 Task: Fade In/Out.
Action: Mouse moved to (81, 17)
Screenshot: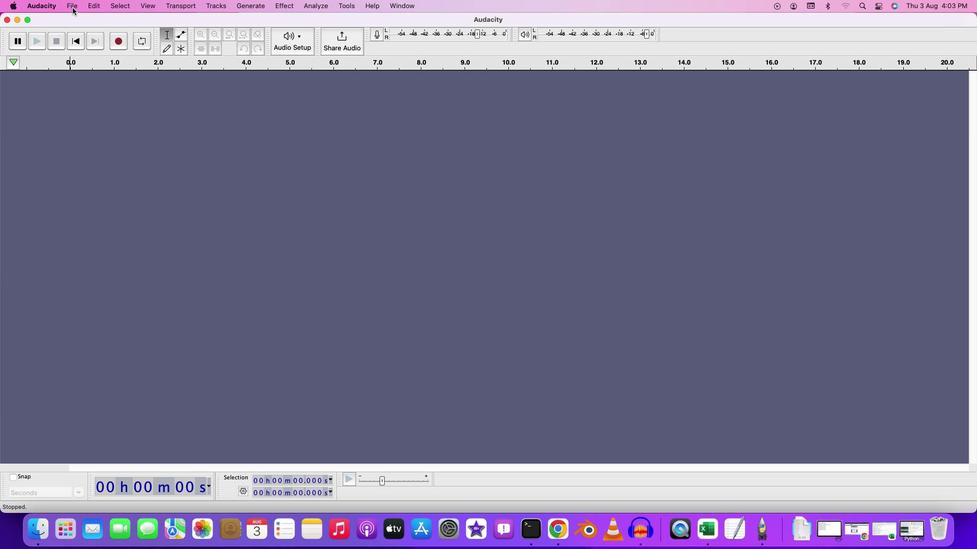 
Action: Mouse pressed left at (81, 17)
Screenshot: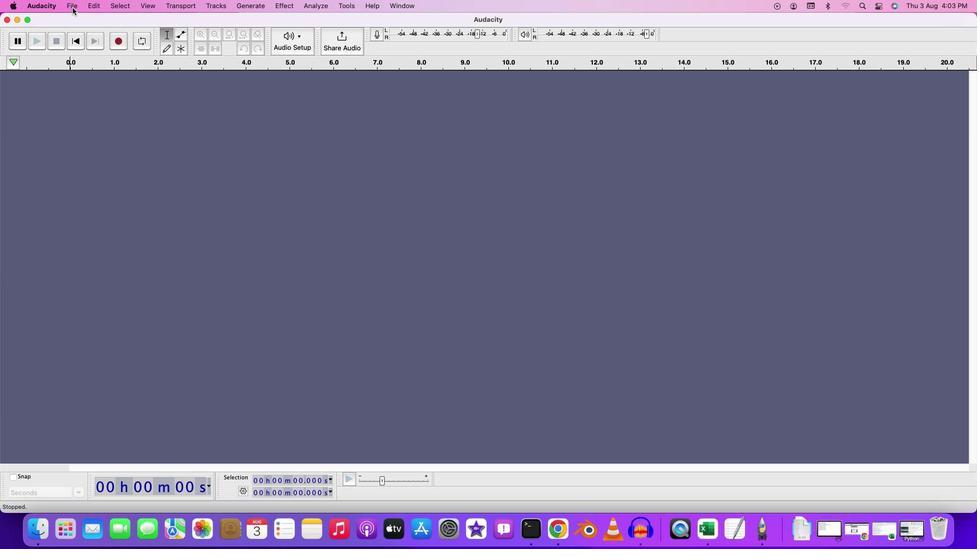 
Action: Mouse moved to (83, 39)
Screenshot: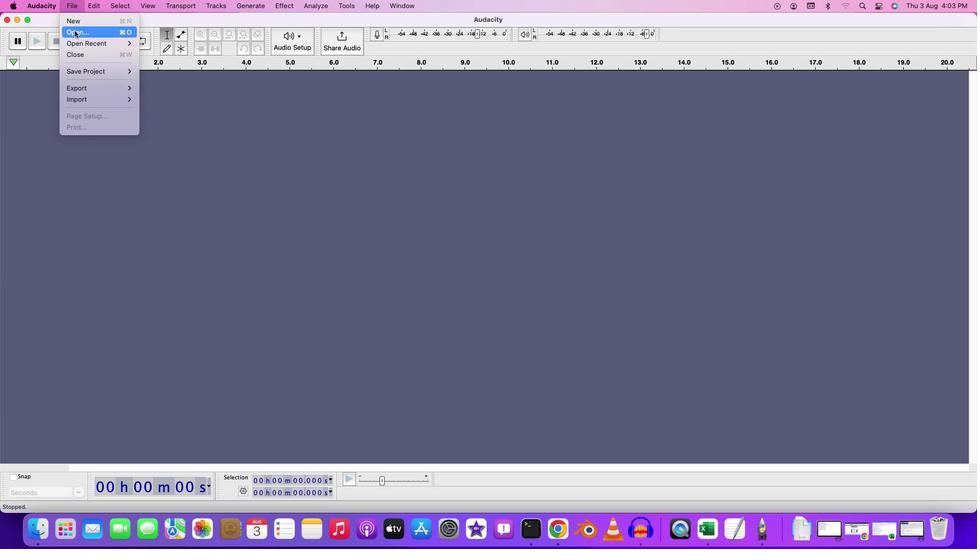 
Action: Mouse pressed left at (83, 39)
Screenshot: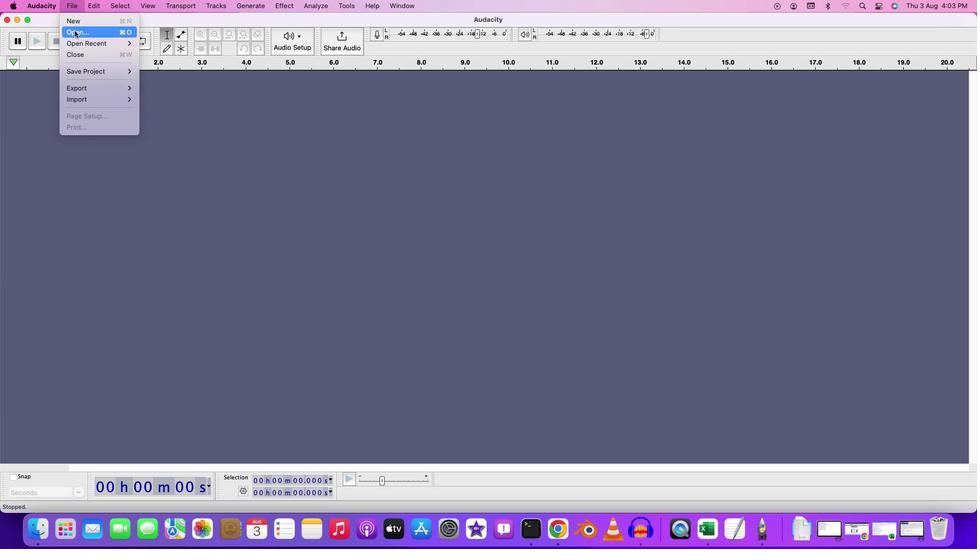 
Action: Mouse moved to (429, 164)
Screenshot: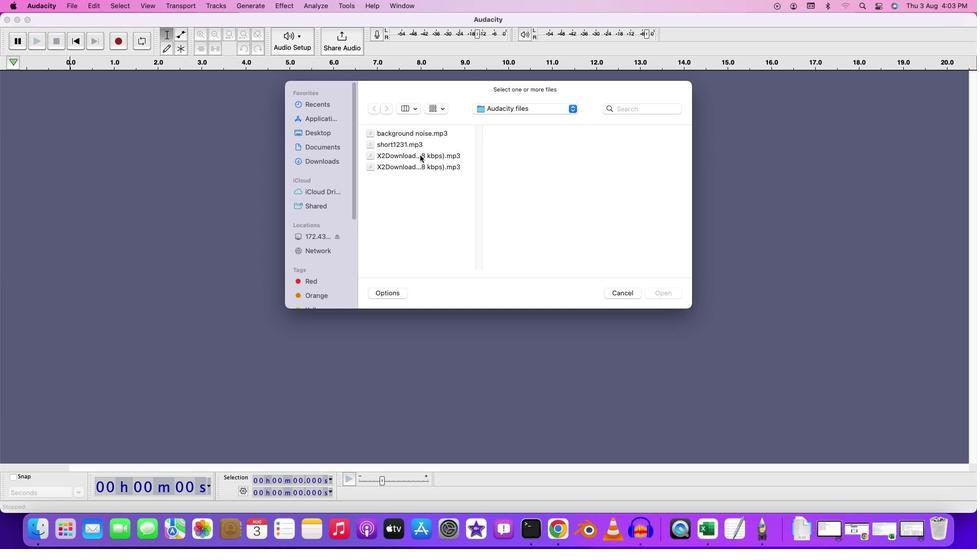 
Action: Mouse pressed left at (429, 164)
Screenshot: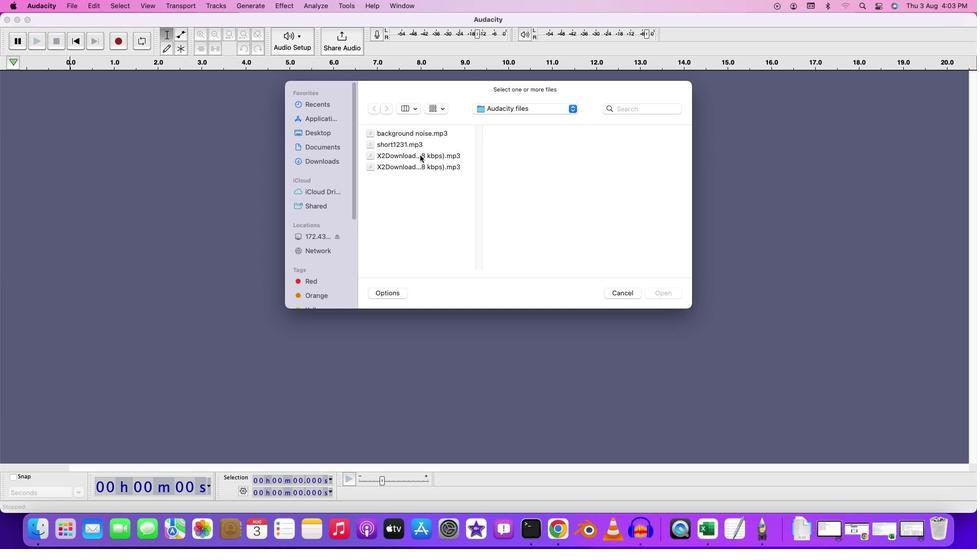 
Action: Mouse pressed left at (429, 164)
Screenshot: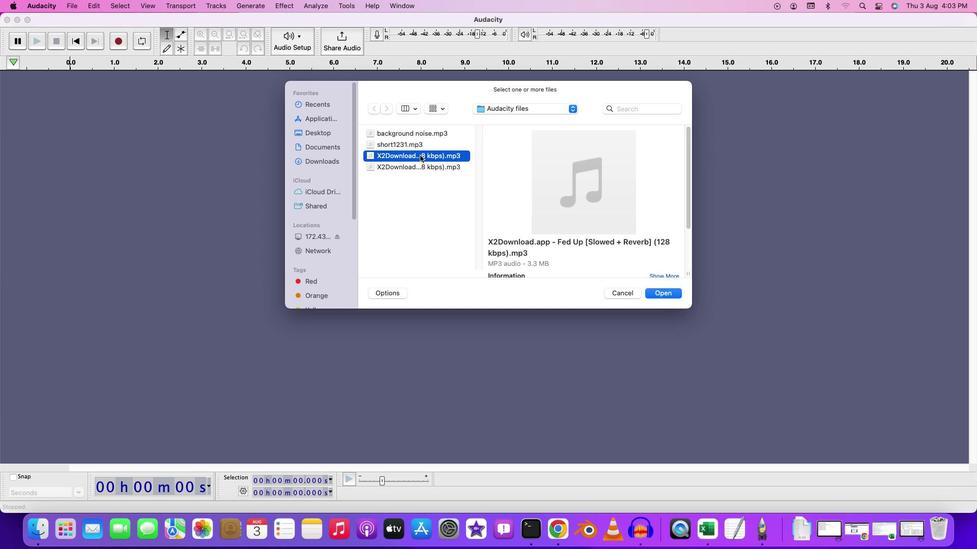 
Action: Mouse pressed left at (429, 164)
Screenshot: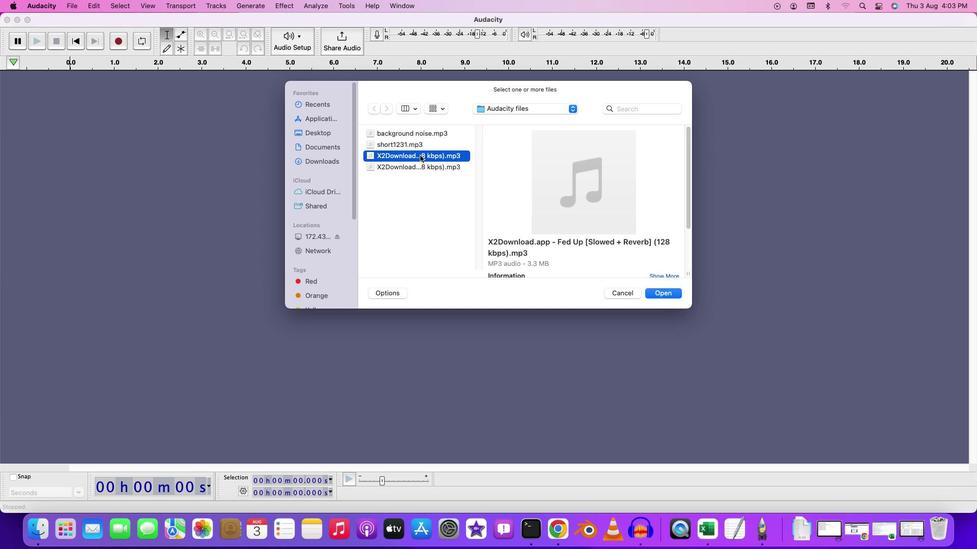 
Action: Mouse moved to (181, 169)
Screenshot: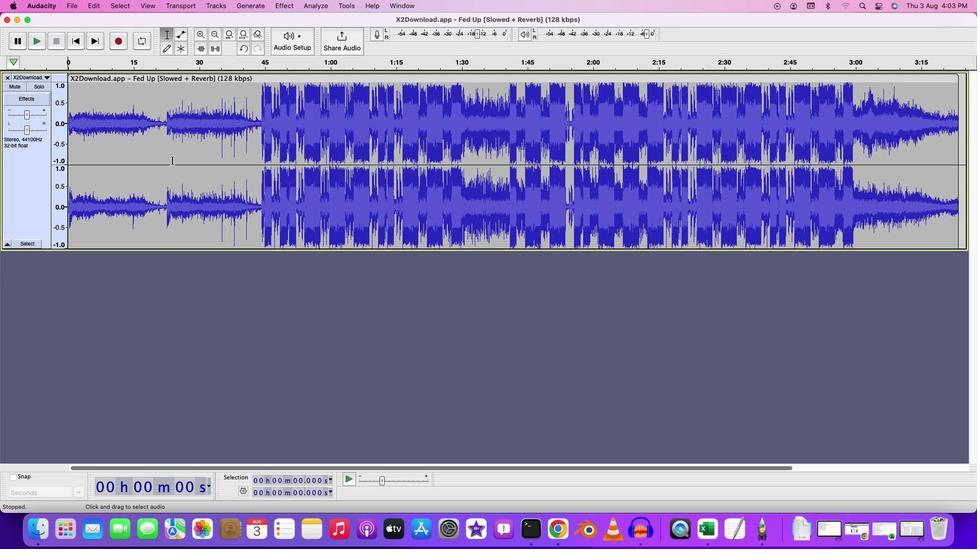 
Action: Mouse pressed left at (181, 169)
Screenshot: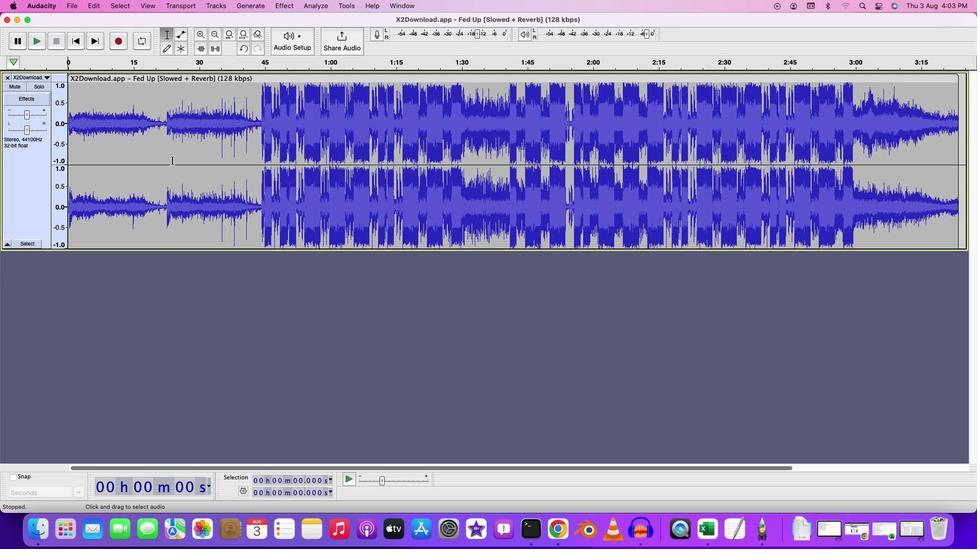 
Action: Key pressed Key.spaceKey.space
Screenshot: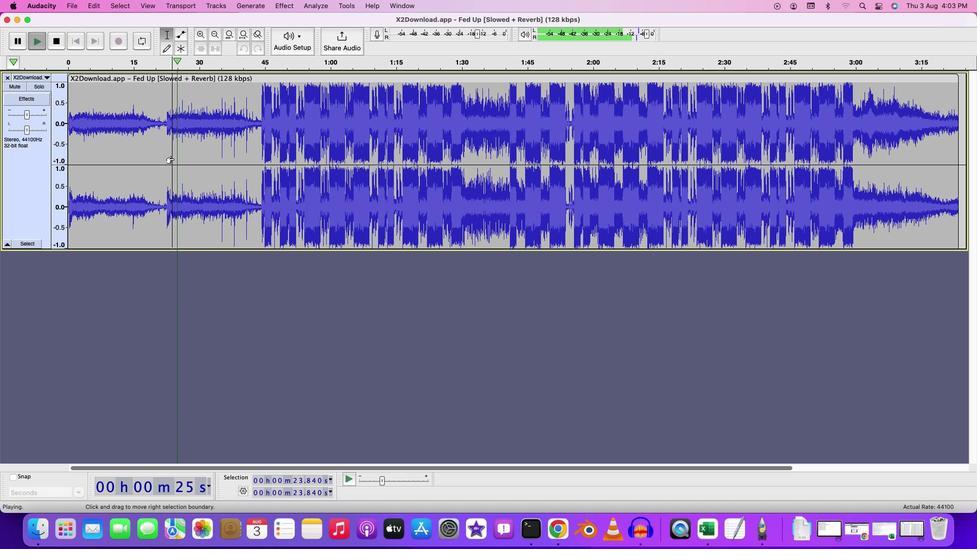 
Action: Mouse moved to (393, 278)
Screenshot: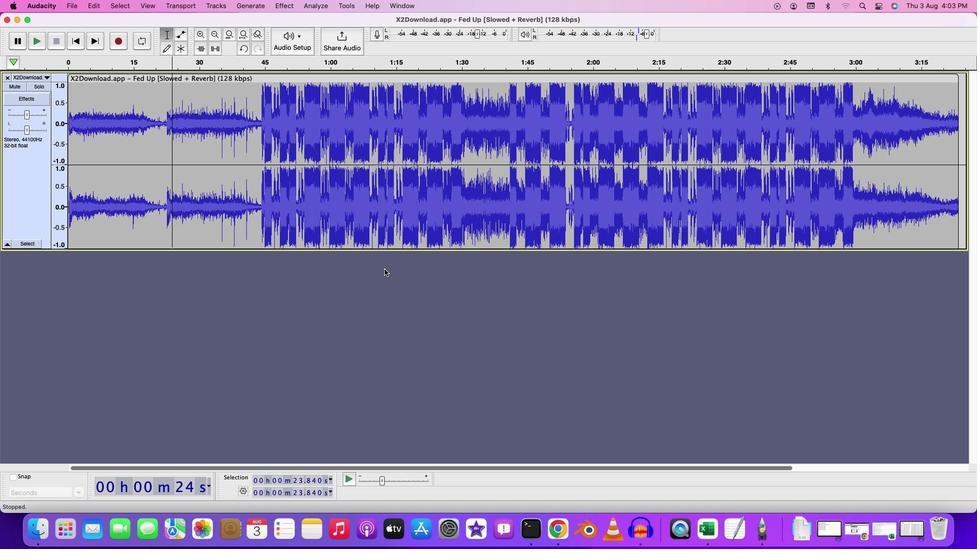 
Action: Mouse pressed left at (393, 278)
Screenshot: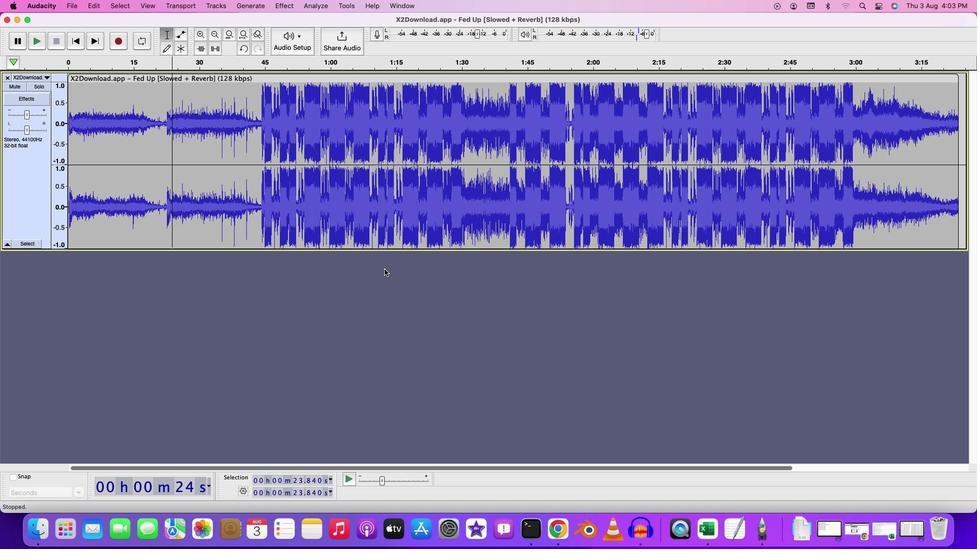 
Action: Mouse moved to (360, 213)
Screenshot: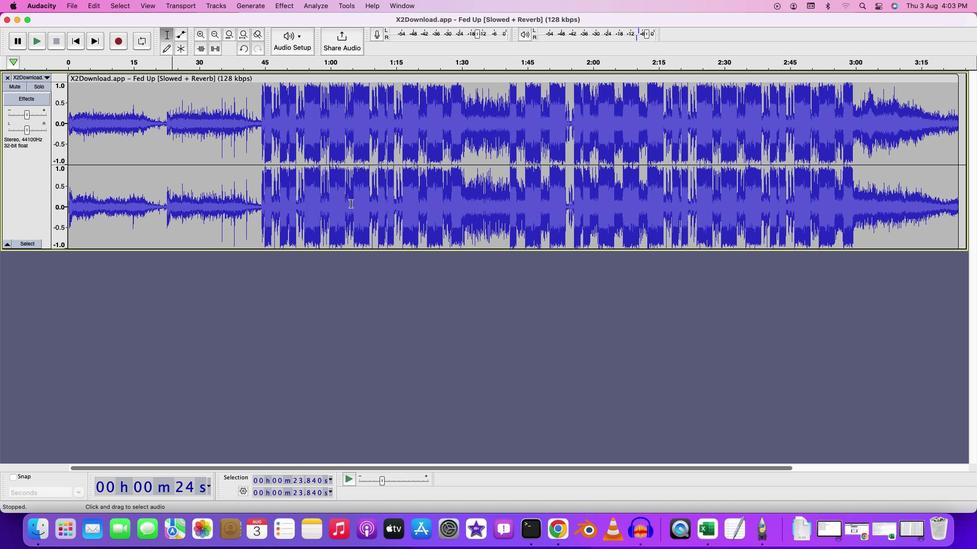 
Action: Mouse pressed left at (360, 213)
Screenshot: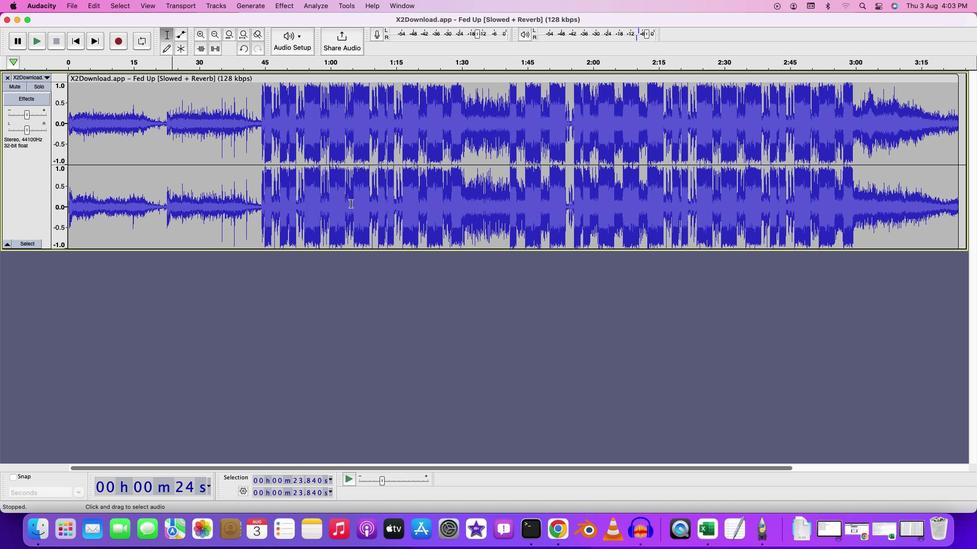 
Action: Key pressed Key.cmd'a'
Screenshot: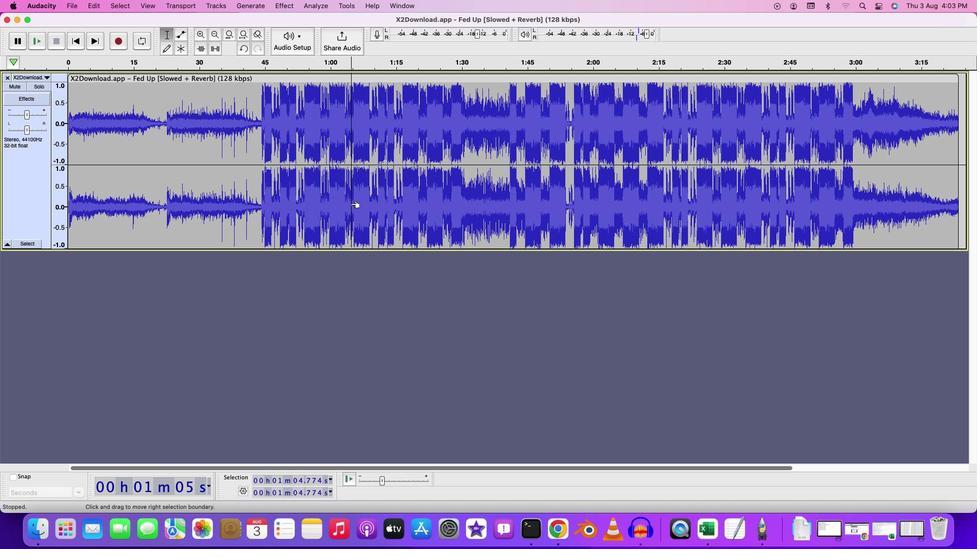 
Action: Mouse moved to (300, 14)
Screenshot: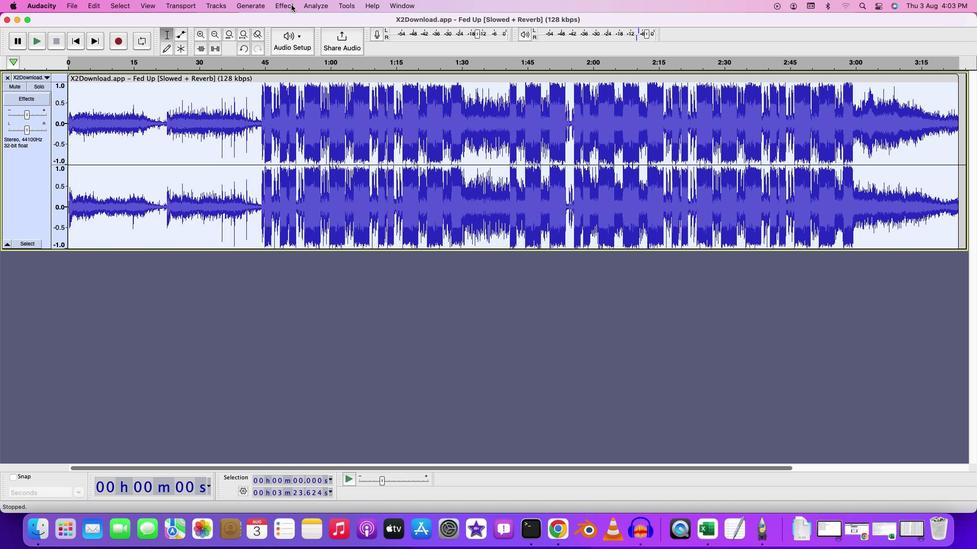 
Action: Mouse pressed left at (300, 14)
Screenshot: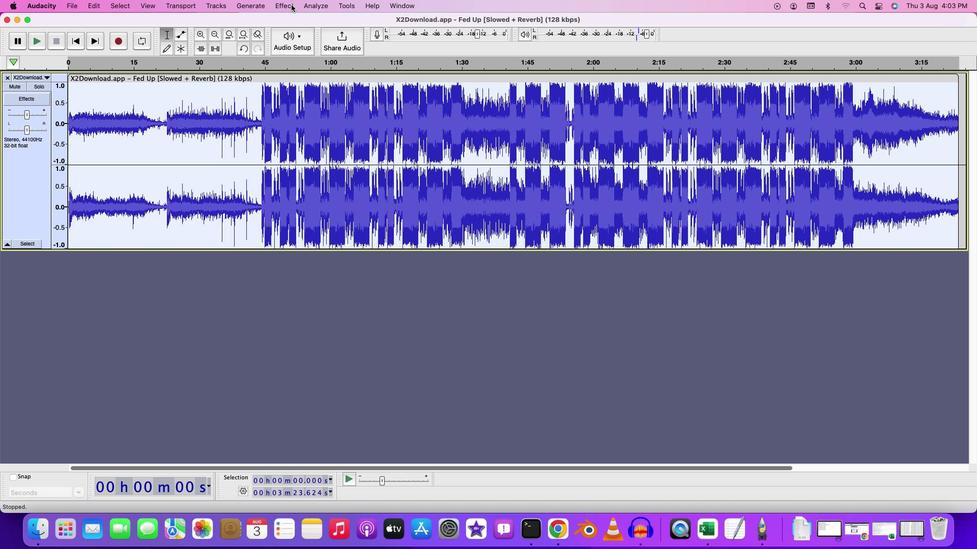 
Action: Mouse moved to (422, 125)
Screenshot: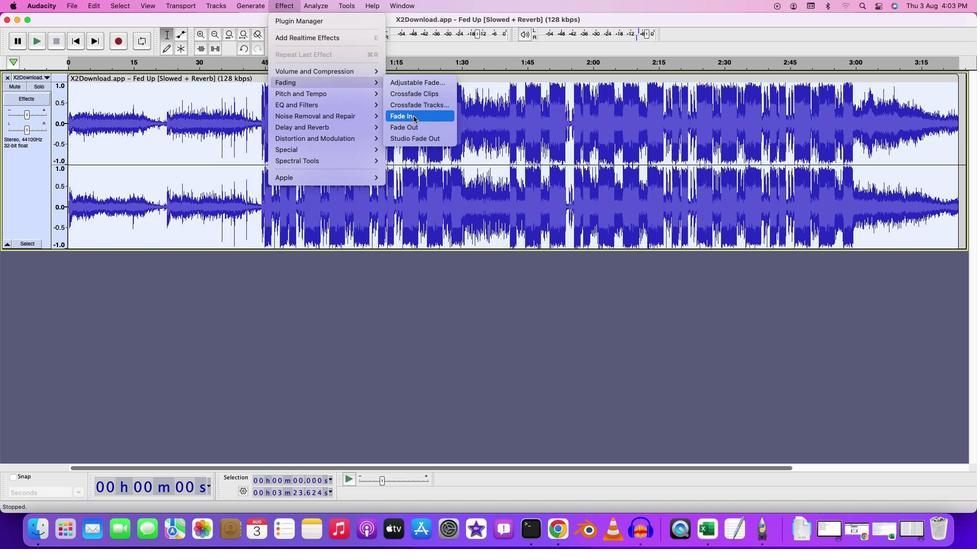 
Action: Mouse pressed left at (422, 125)
Screenshot: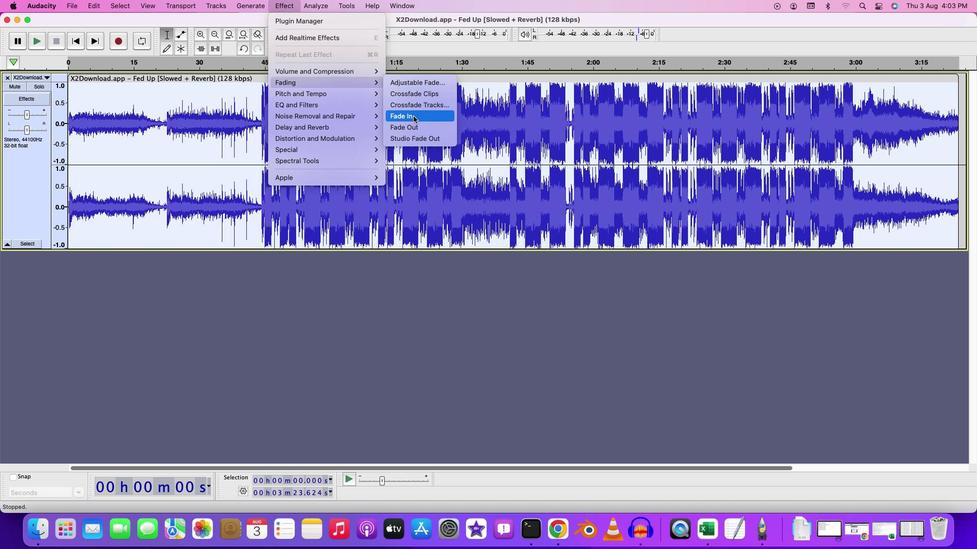 
Action: Mouse moved to (400, 134)
Screenshot: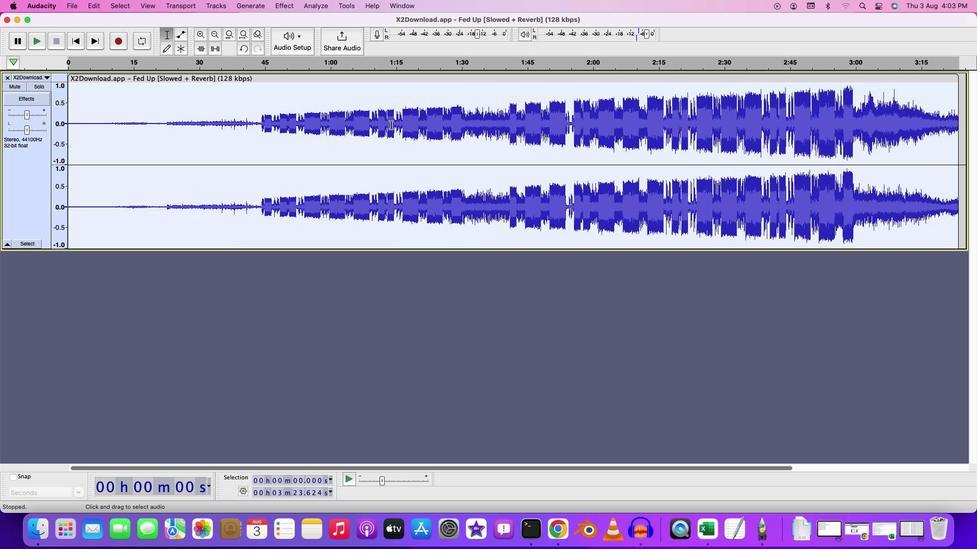 
Action: Mouse pressed left at (400, 134)
Screenshot: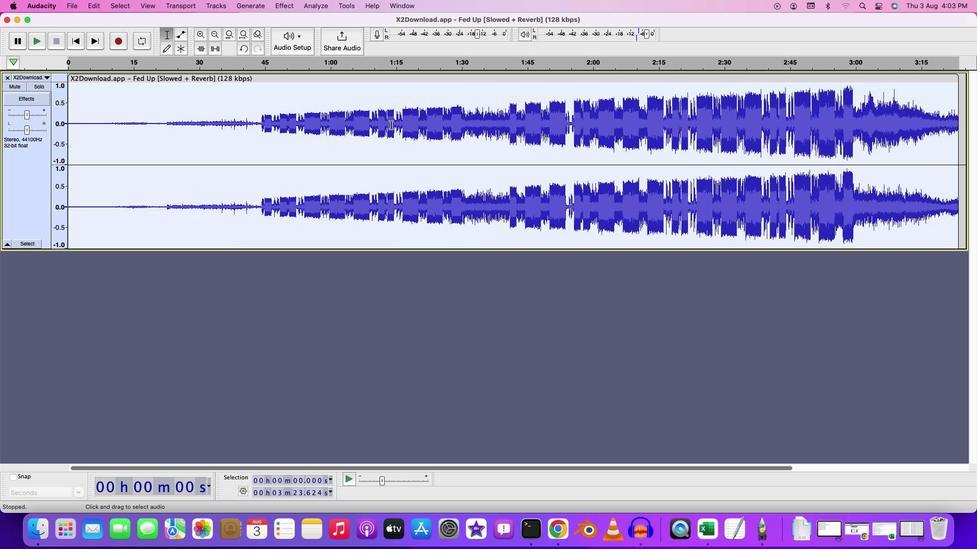 
Action: Mouse moved to (398, 265)
Screenshot: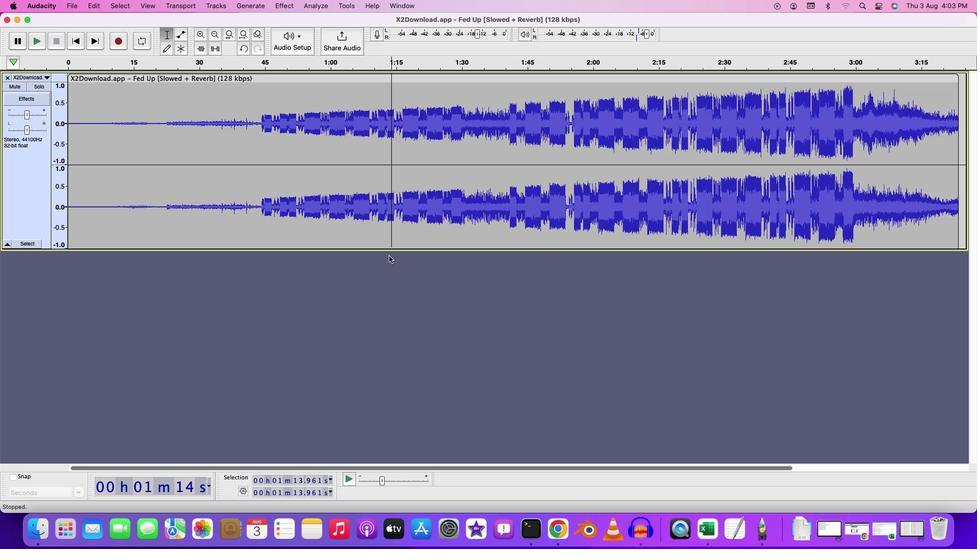 
Action: Mouse pressed left at (398, 265)
Screenshot: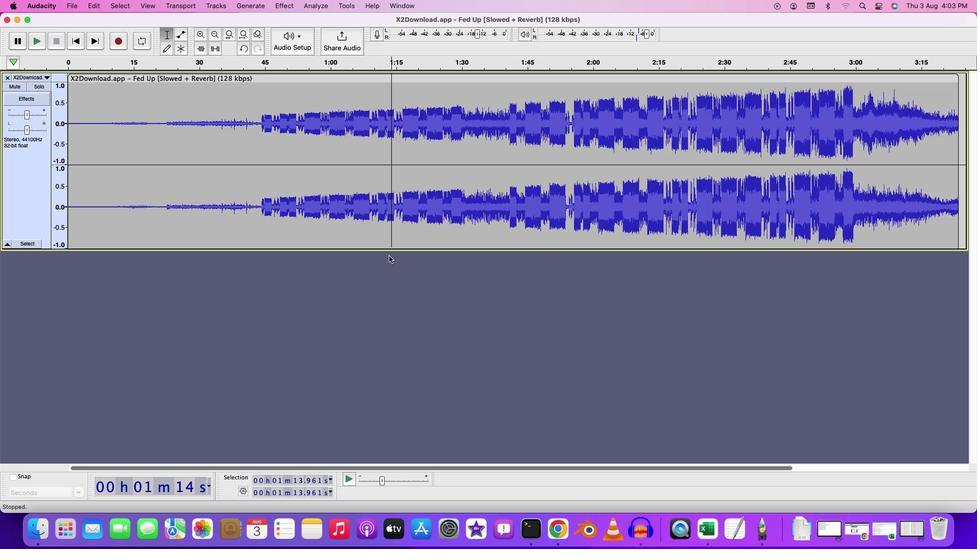 
Action: Mouse moved to (83, 111)
Screenshot: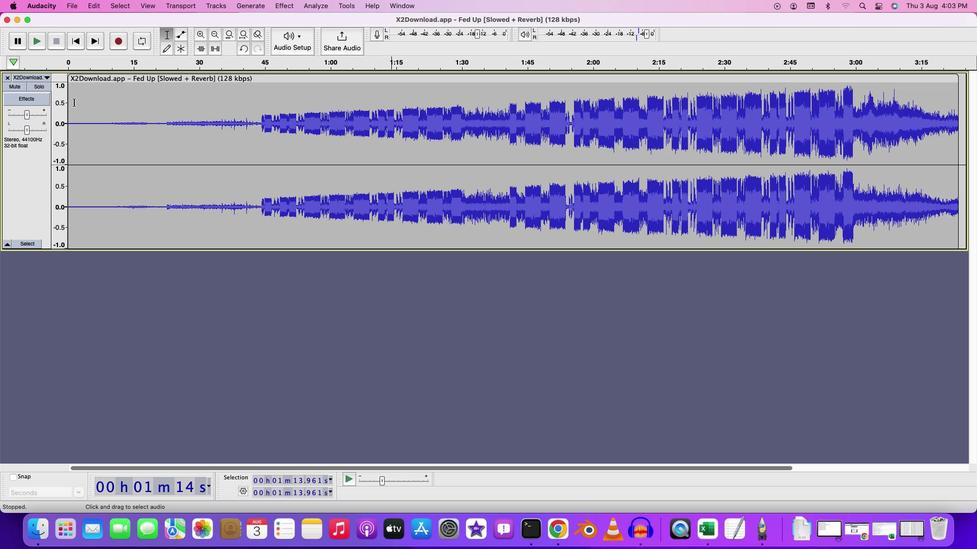 
Action: Mouse pressed left at (83, 111)
Screenshot: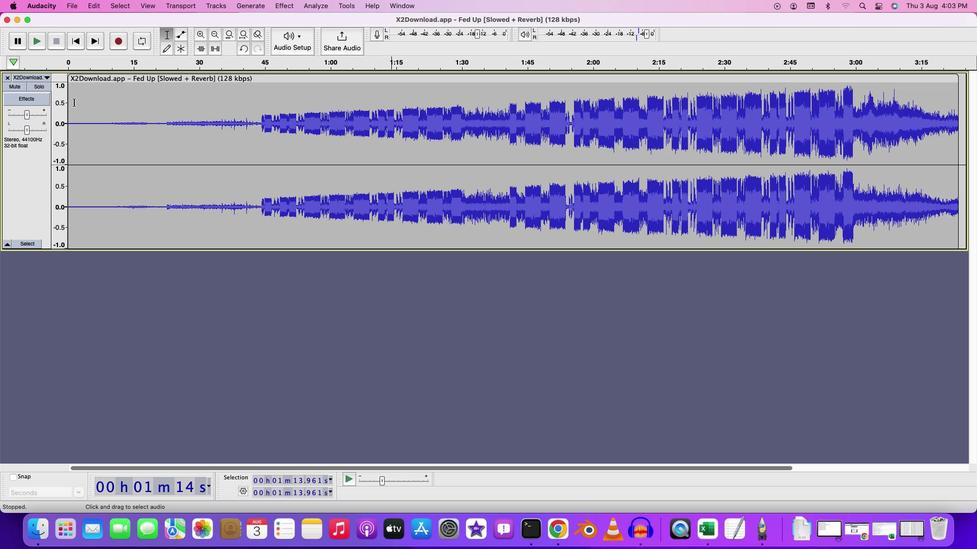 
Action: Key pressed Key.space
Screenshot: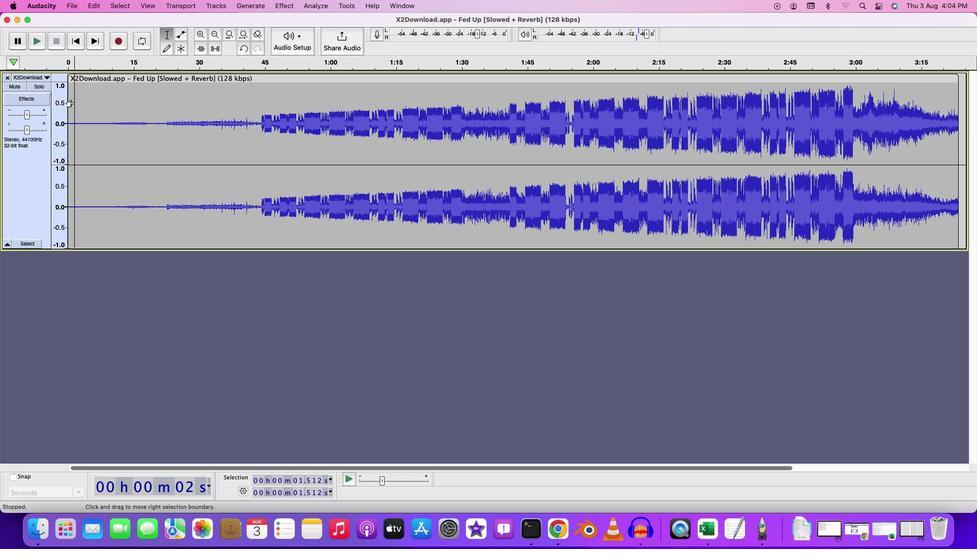 
Action: Mouse moved to (123, 104)
Screenshot: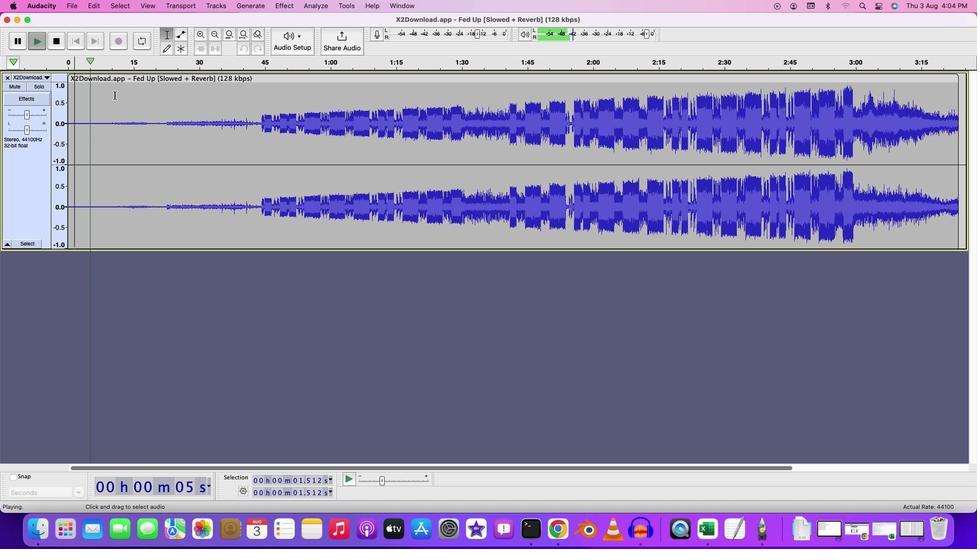 
Action: Mouse pressed left at (123, 104)
Screenshot: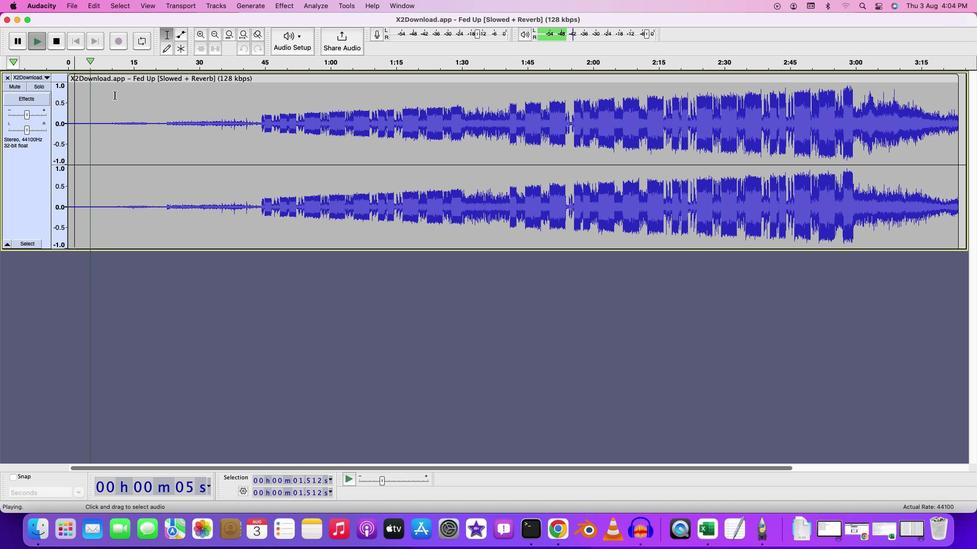 
Action: Key pressed Key.spaceKey.space
Screenshot: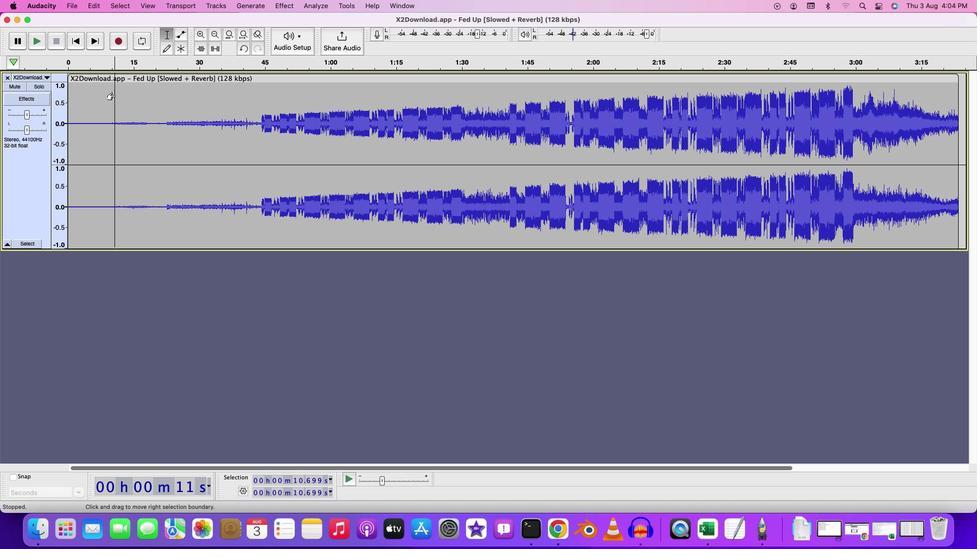
Action: Mouse moved to (177, 103)
Screenshot: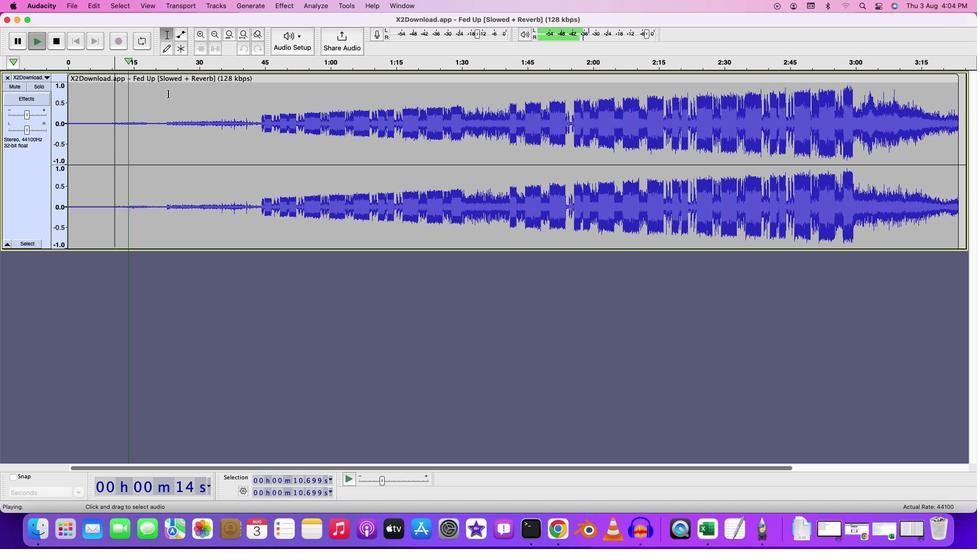 
Action: Mouse pressed left at (177, 103)
Screenshot: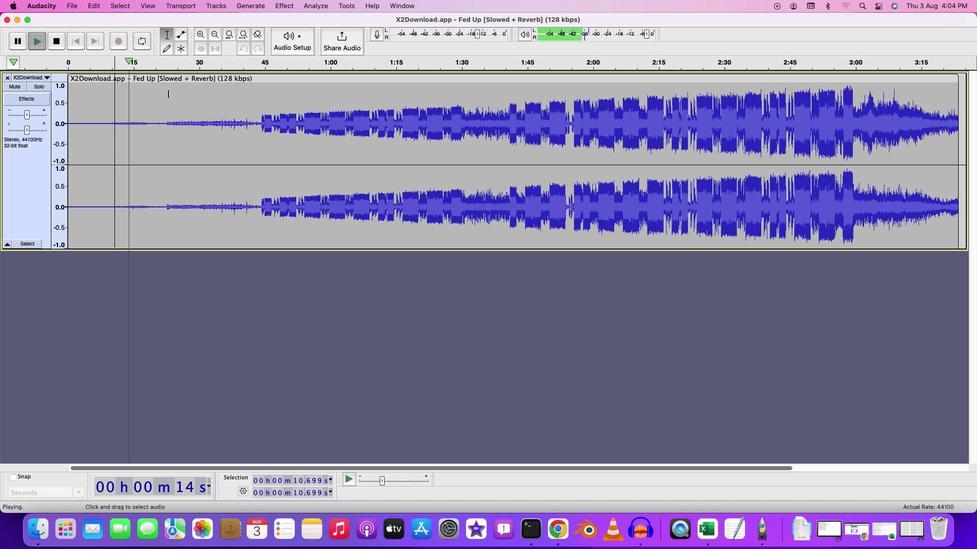 
Action: Key pressed Key.spaceKey.spaceKey.spaceKey.space
Screenshot: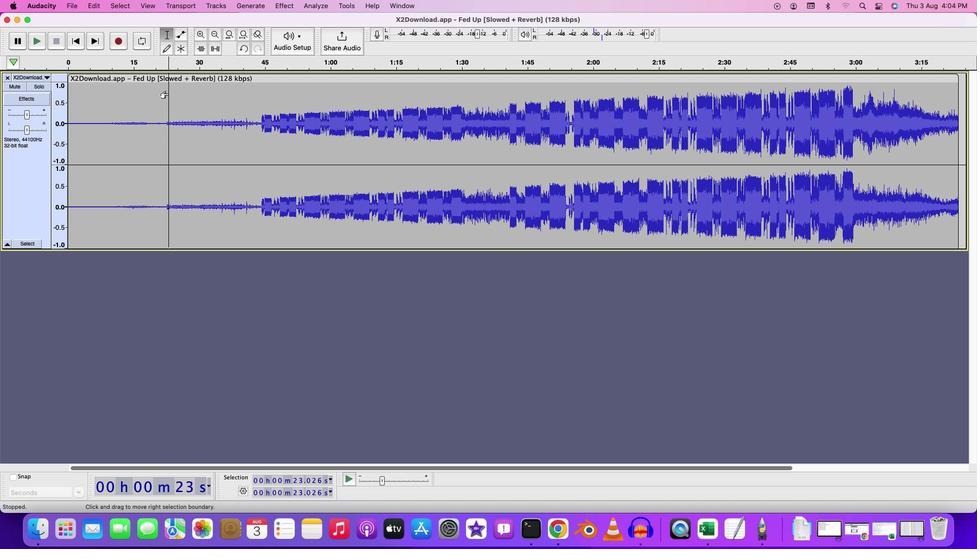 
Action: Mouse moved to (273, 109)
Screenshot: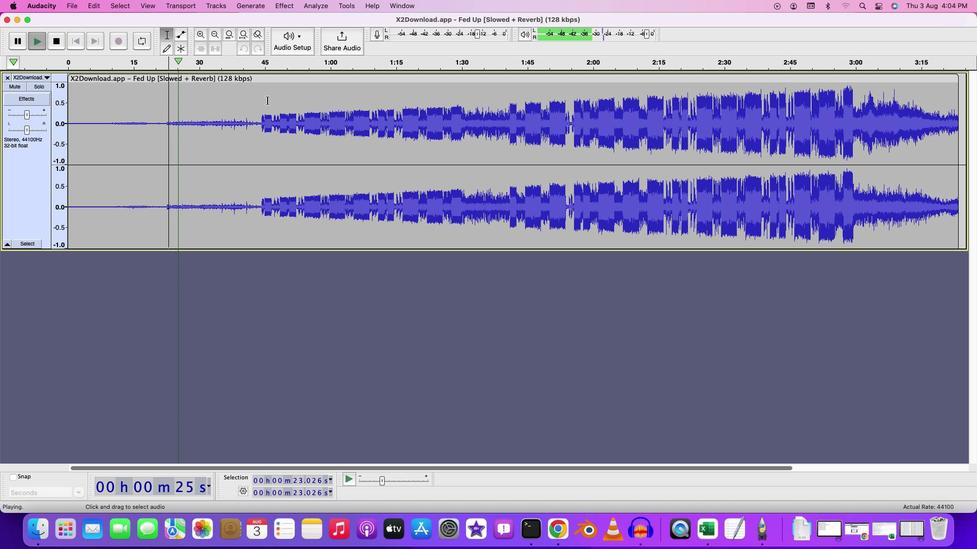 
Action: Key pressed Key.space
Screenshot: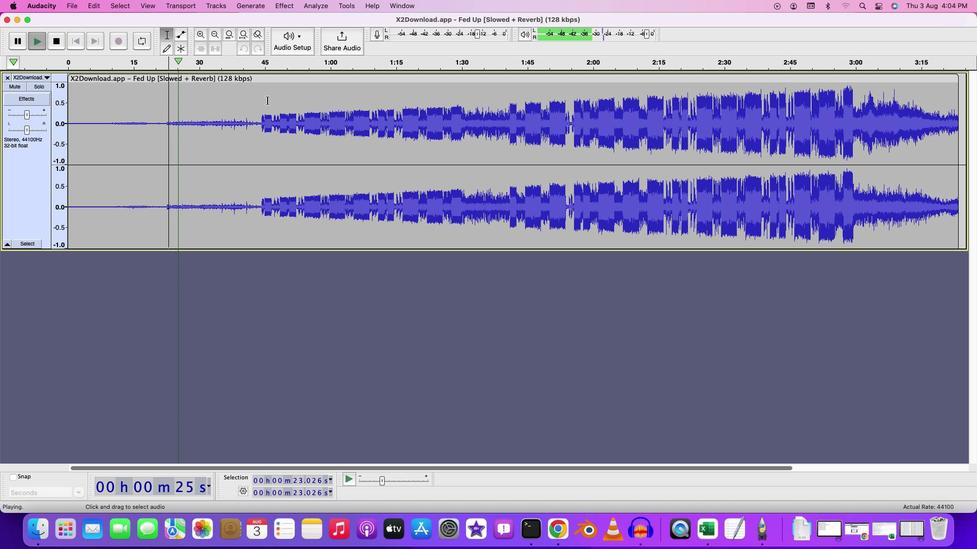 
Action: Mouse moved to (295, 128)
Screenshot: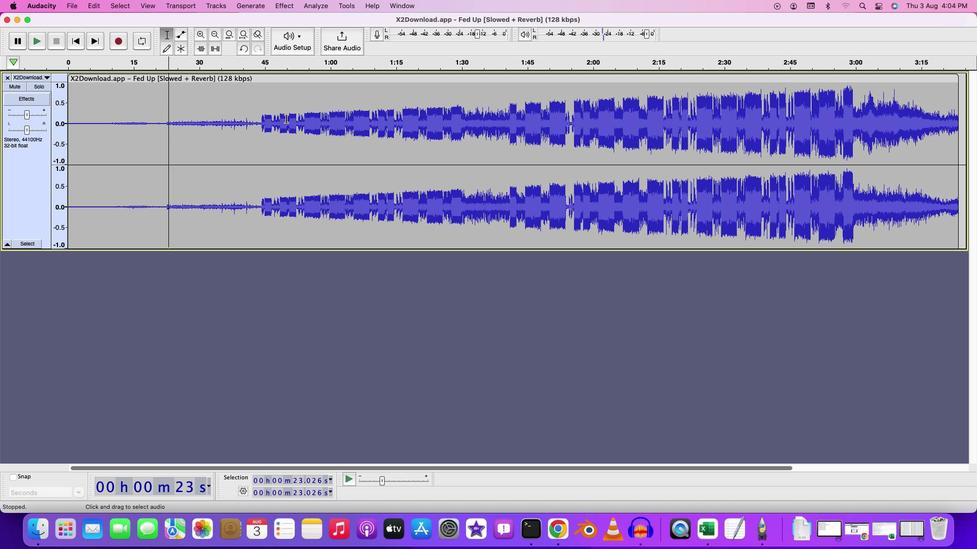 
Action: Mouse pressed left at (295, 128)
Screenshot: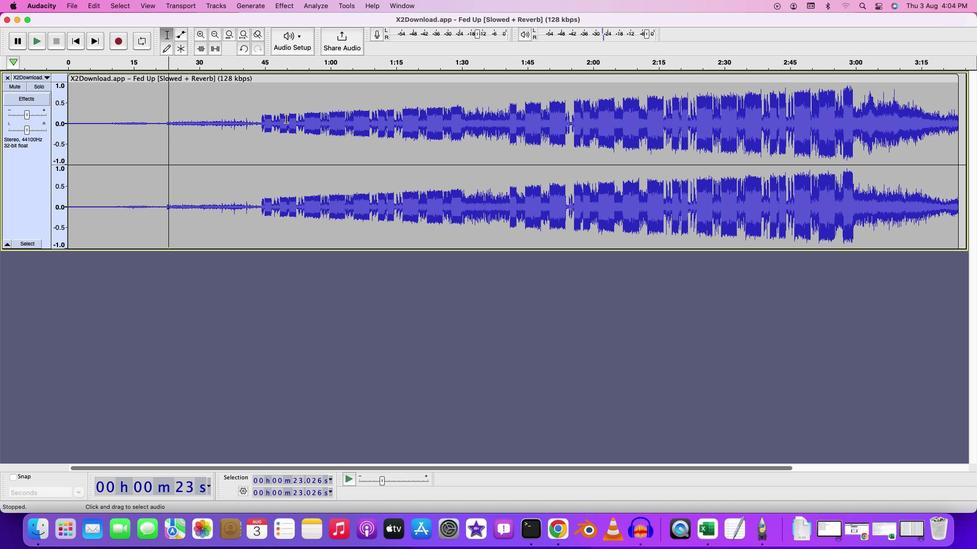 
Action: Mouse moved to (439, 251)
Screenshot: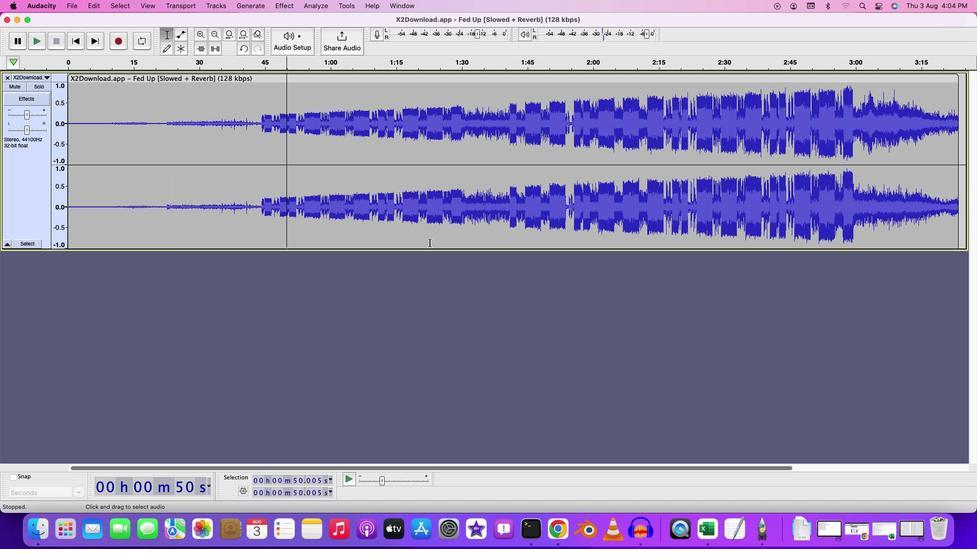 
Action: Key pressed Key.cmd
Screenshot: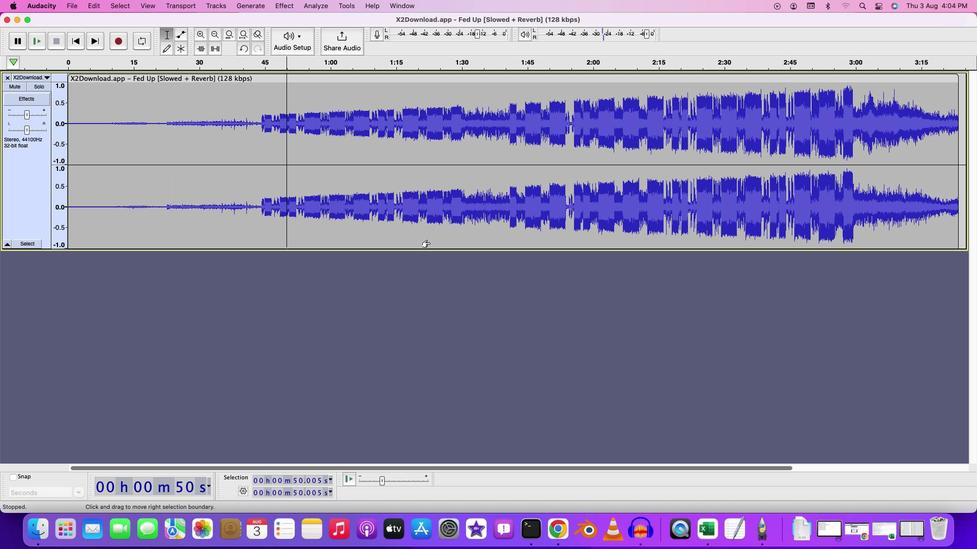 
Action: Mouse moved to (439, 252)
Screenshot: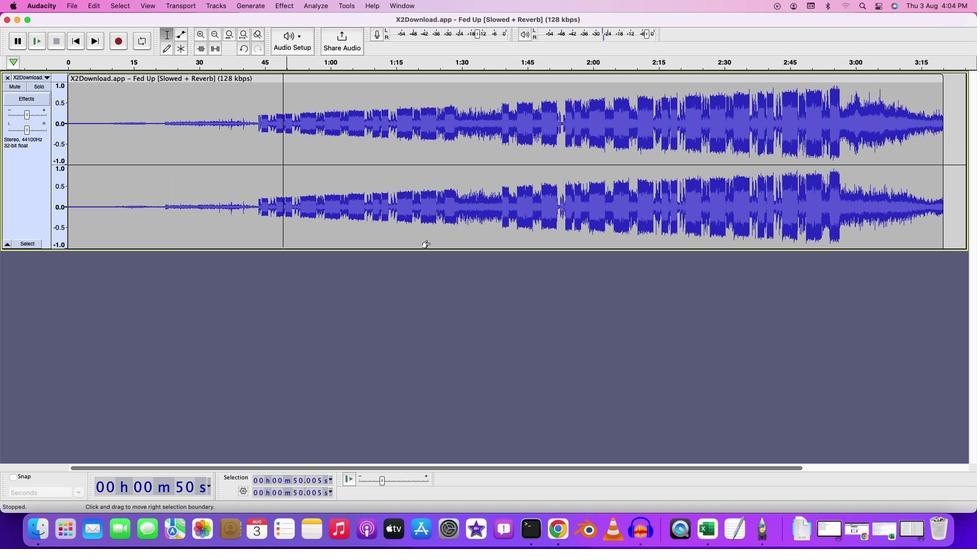 
Action: Mouse scrolled (439, 252) with delta (9, 8)
Screenshot: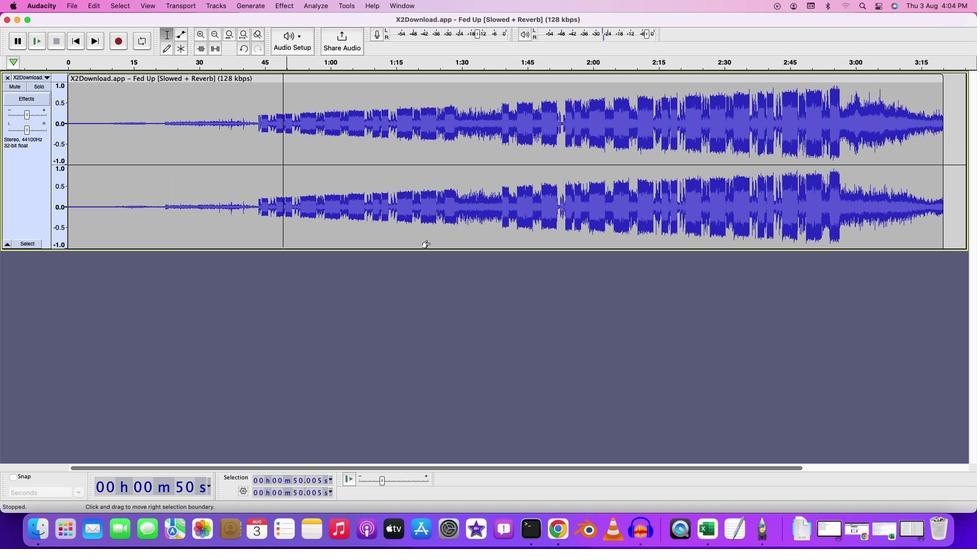 
Action: Mouse scrolled (439, 252) with delta (9, 8)
Screenshot: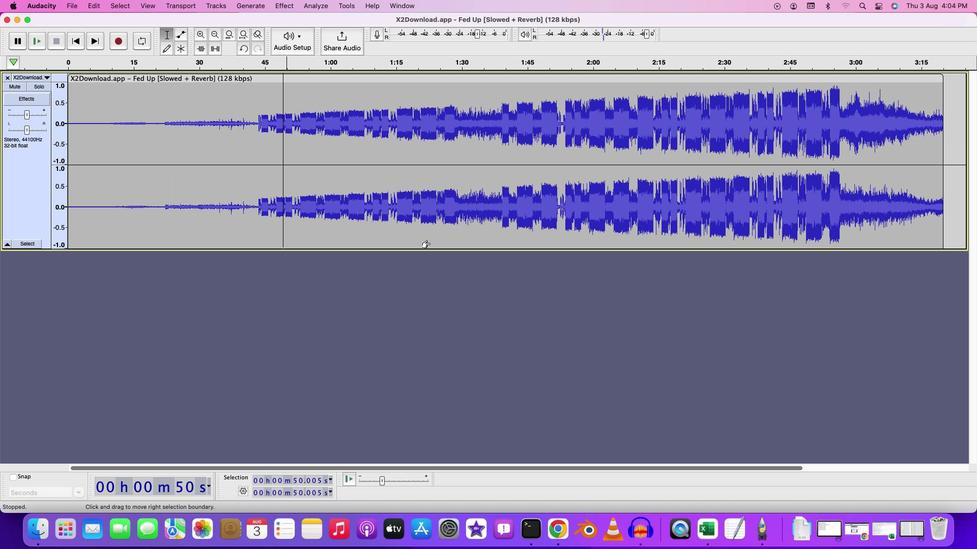 
Action: Mouse scrolled (439, 252) with delta (9, 7)
Screenshot: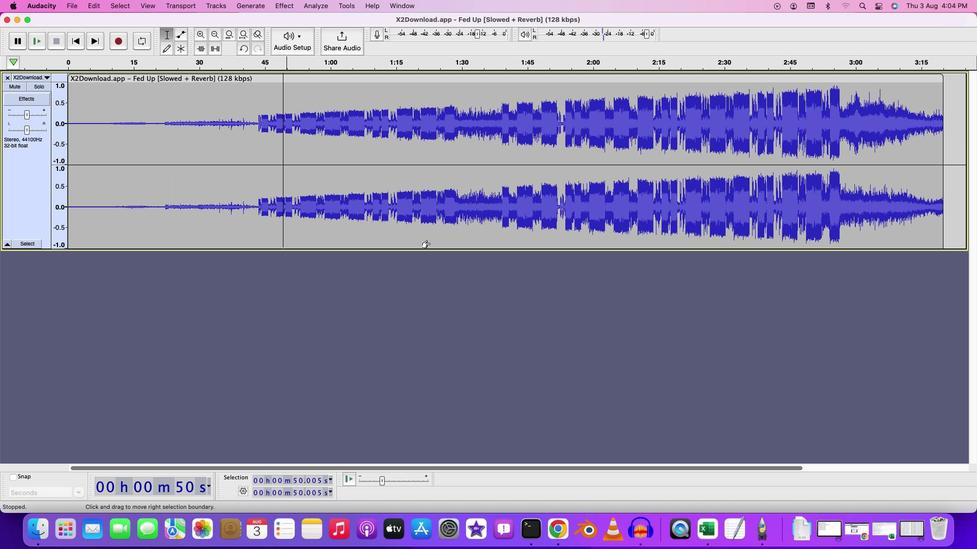 
Action: Mouse scrolled (439, 252) with delta (9, 7)
Screenshot: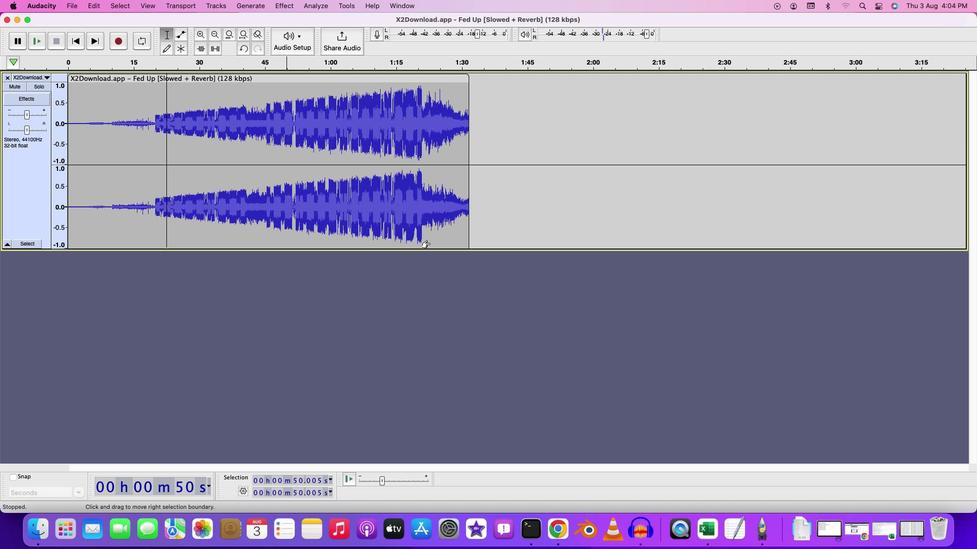 
Action: Mouse scrolled (439, 252) with delta (9, 9)
Screenshot: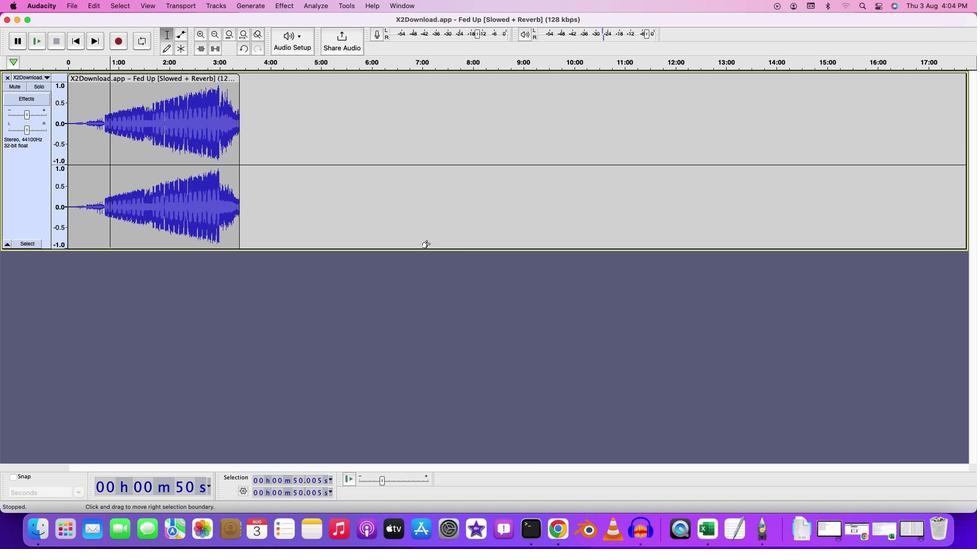 
Action: Mouse scrolled (439, 252) with delta (9, 9)
Screenshot: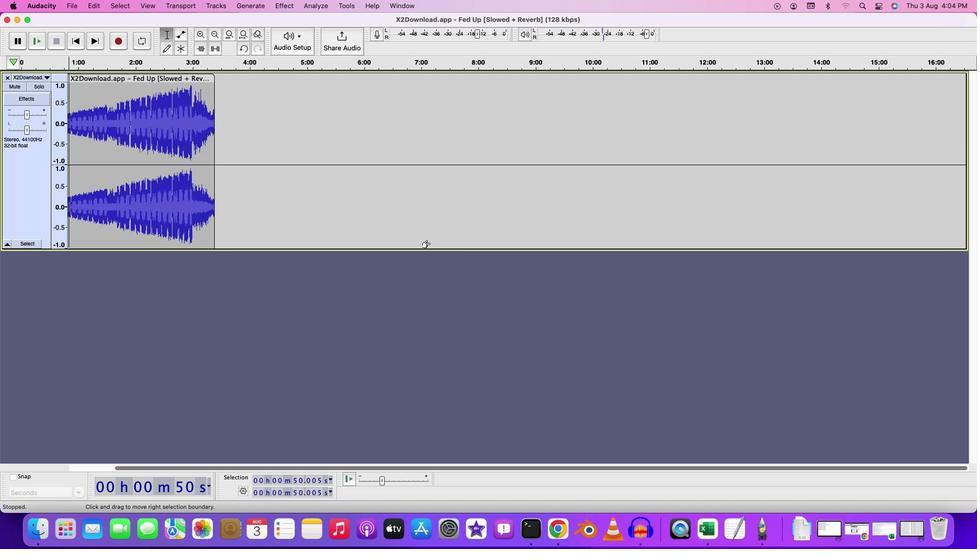 
Action: Mouse moved to (438, 252)
Screenshot: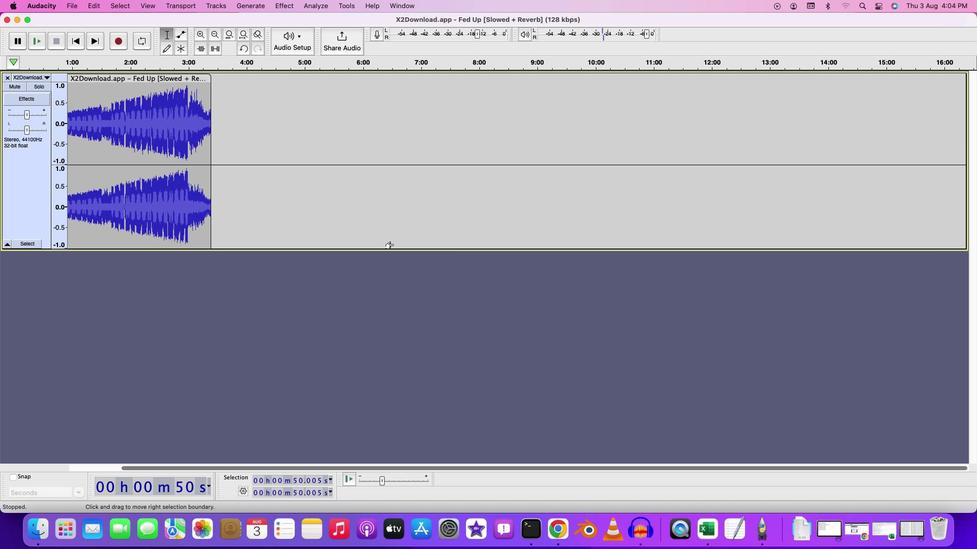 
Action: Mouse scrolled (438, 252) with delta (9, 9)
Screenshot: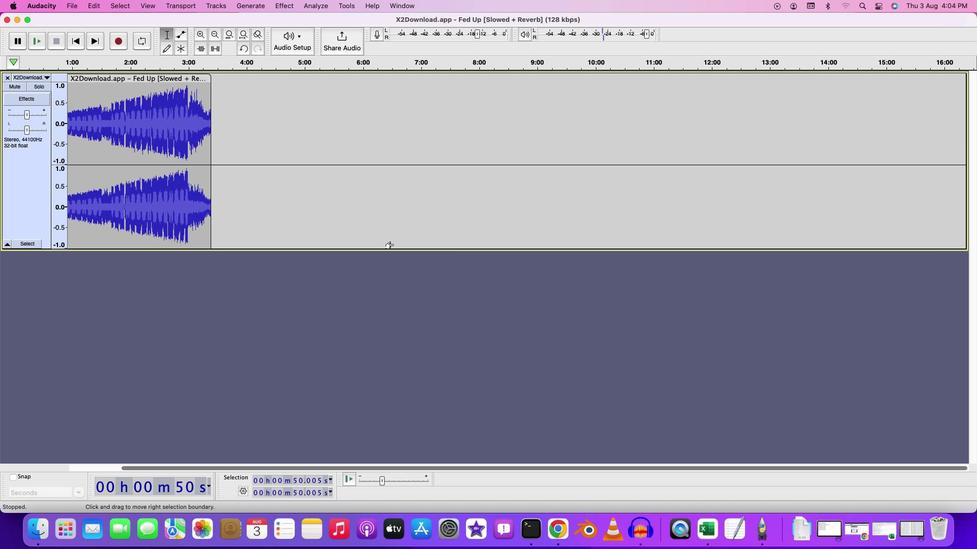 
Action: Mouse moved to (365, 254)
Screenshot: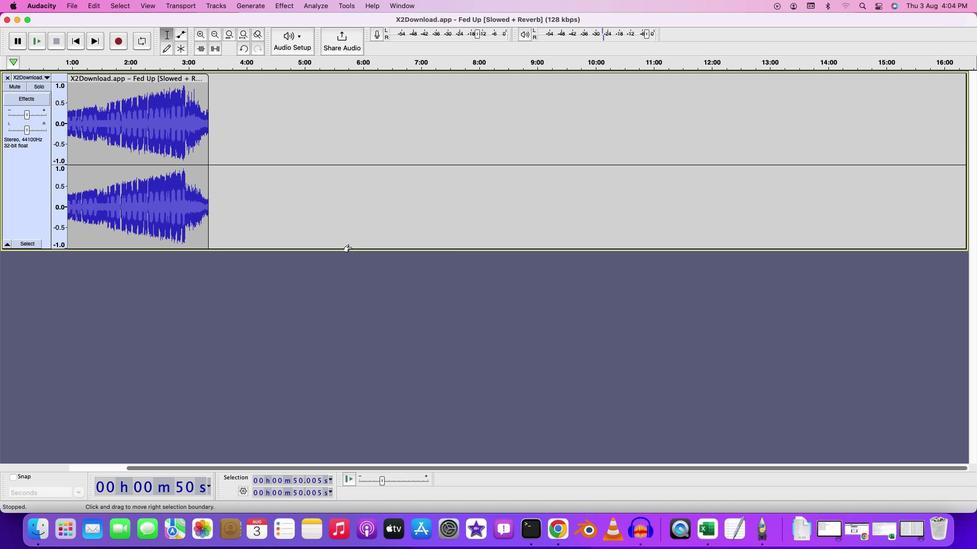 
Action: Mouse scrolled (365, 254) with delta (9, 9)
Screenshot: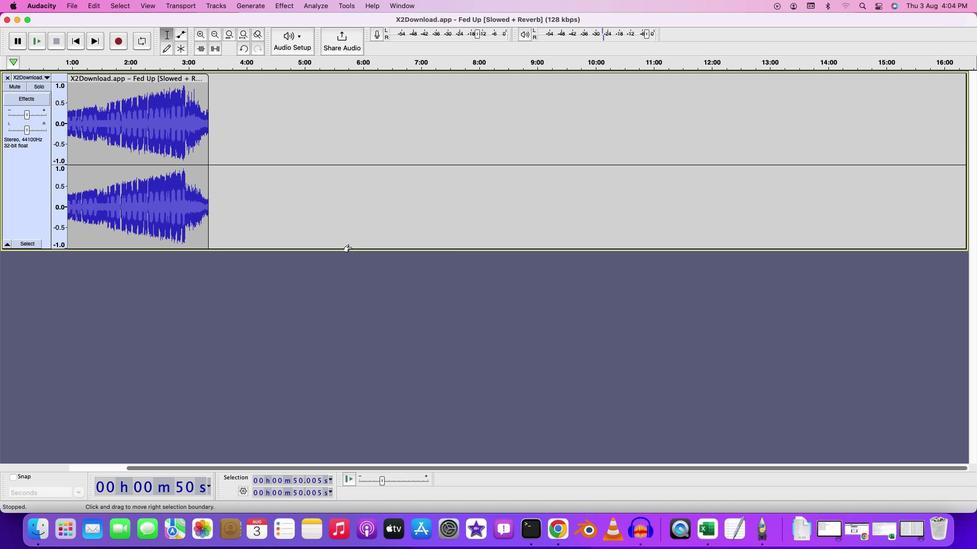 
Action: Mouse moved to (341, 477)
Screenshot: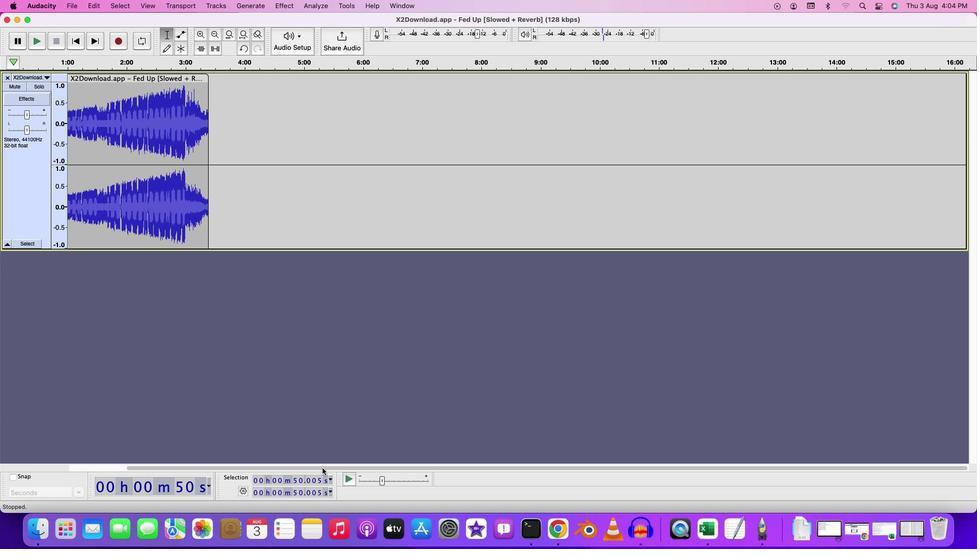
Action: Mouse pressed left at (341, 477)
Screenshot: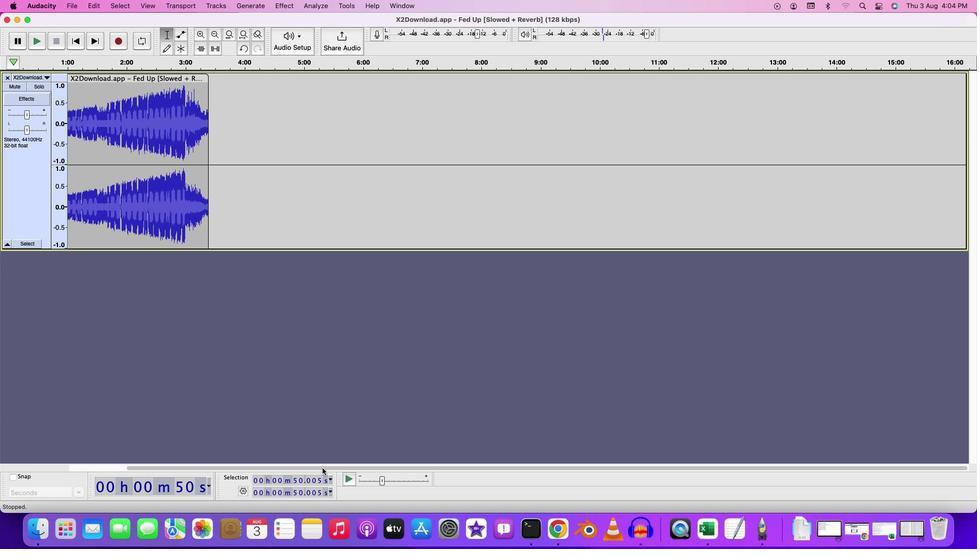 
Action: Mouse moved to (229, 210)
Screenshot: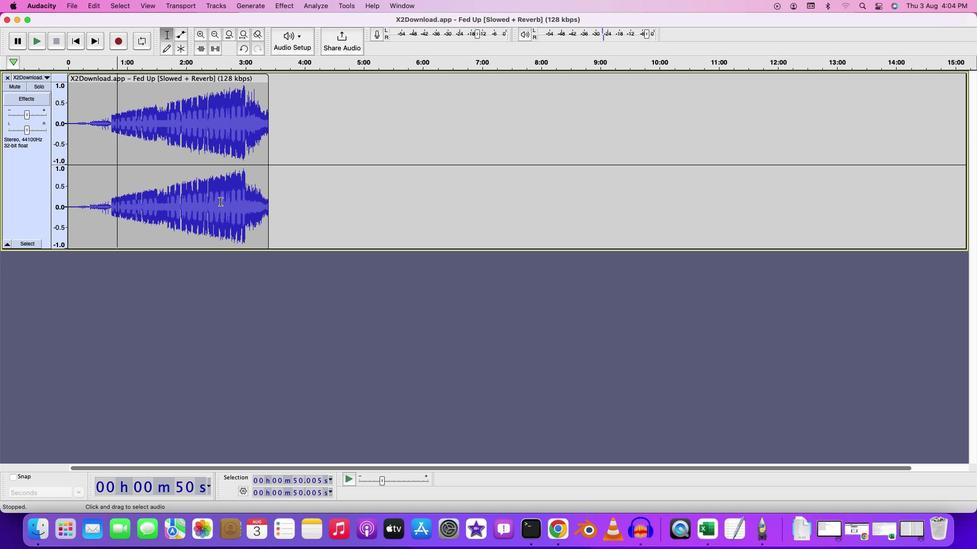 
Action: Mouse pressed left at (229, 210)
Screenshot: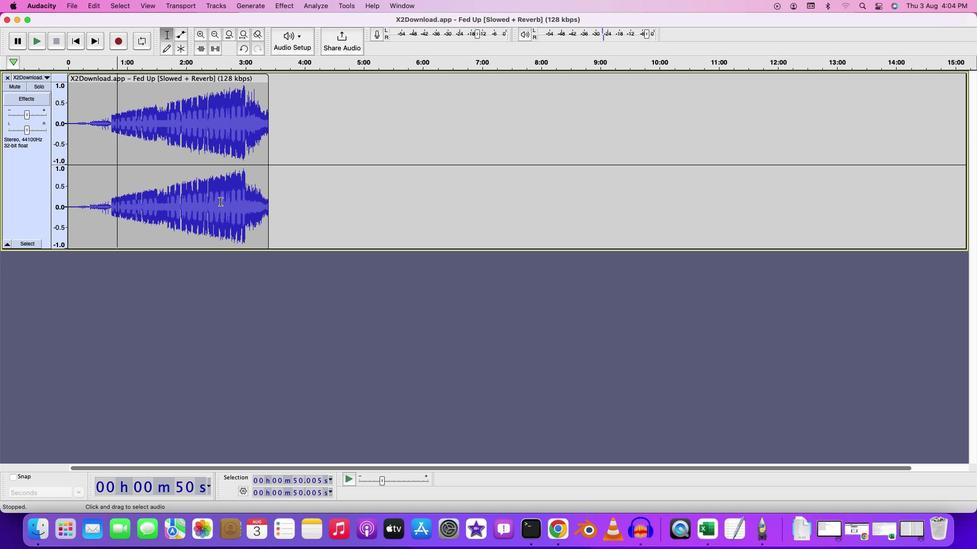 
Action: Key pressed Key.cmd'a'
Screenshot: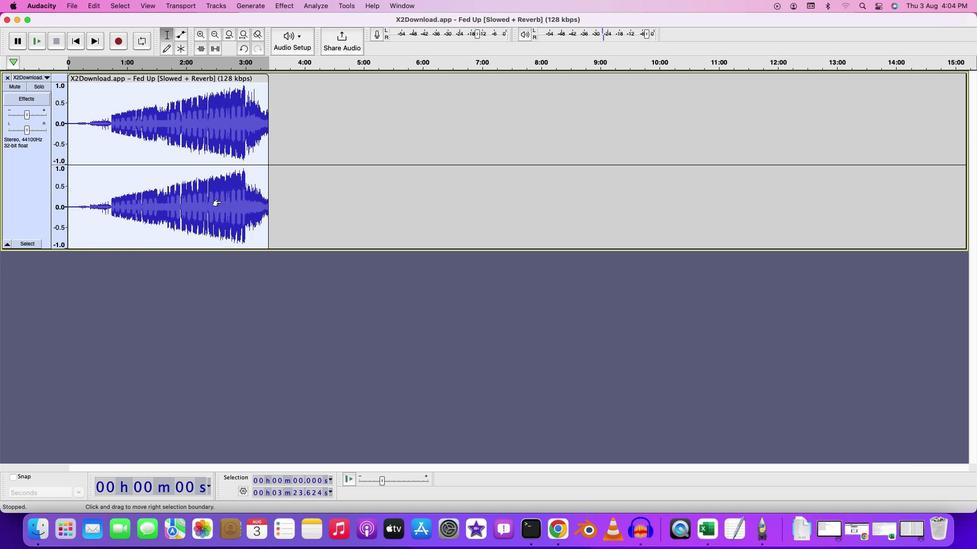 
Action: Mouse moved to (290, 15)
Screenshot: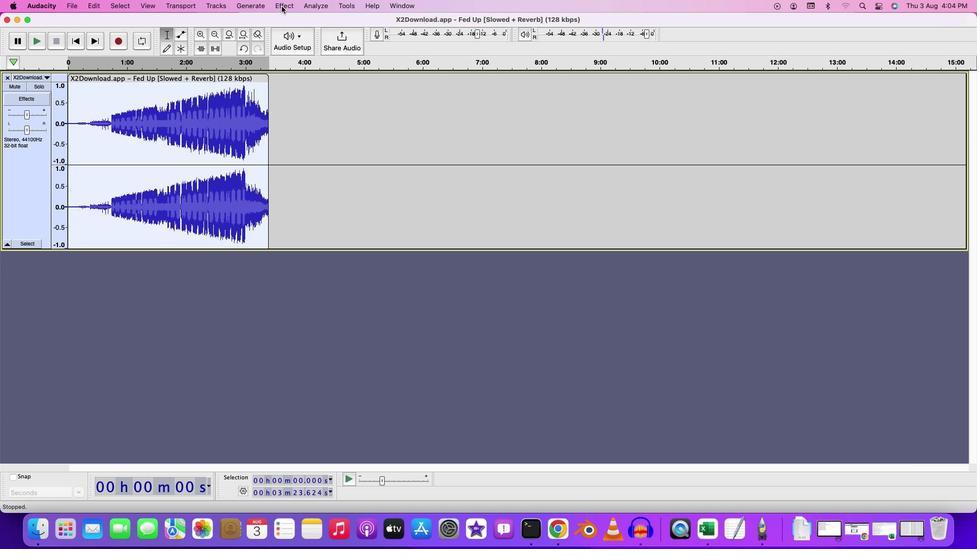 
Action: Mouse pressed left at (290, 15)
Screenshot: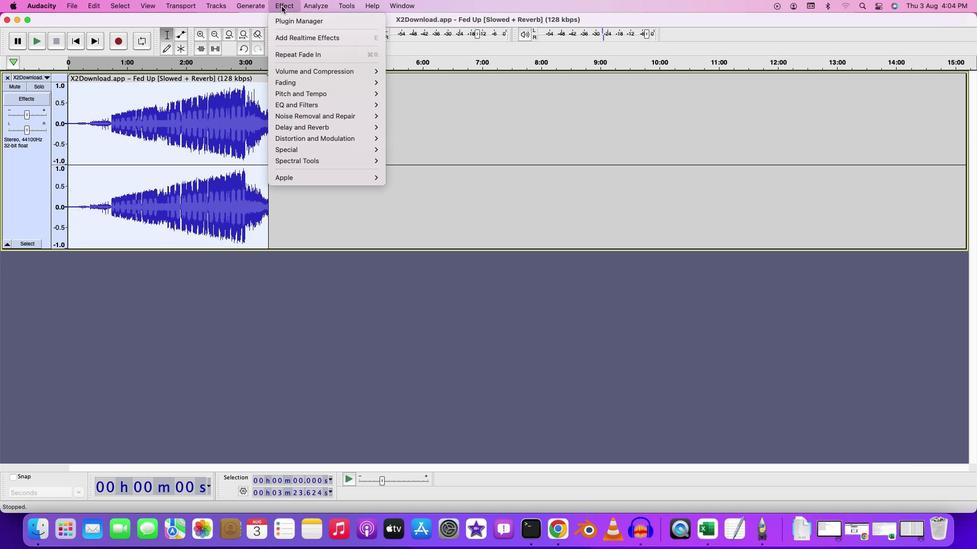 
Action: Mouse moved to (410, 138)
Screenshot: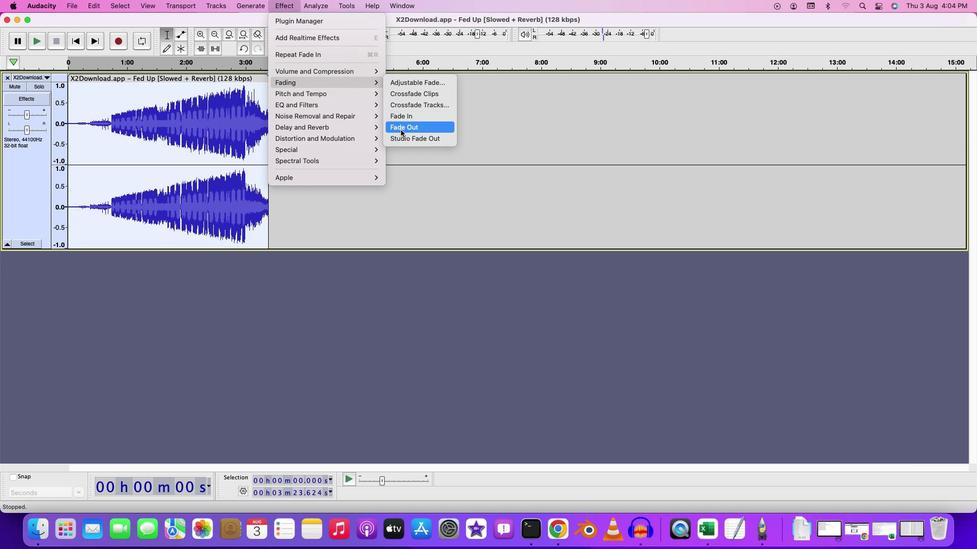 
Action: Mouse pressed left at (410, 138)
Screenshot: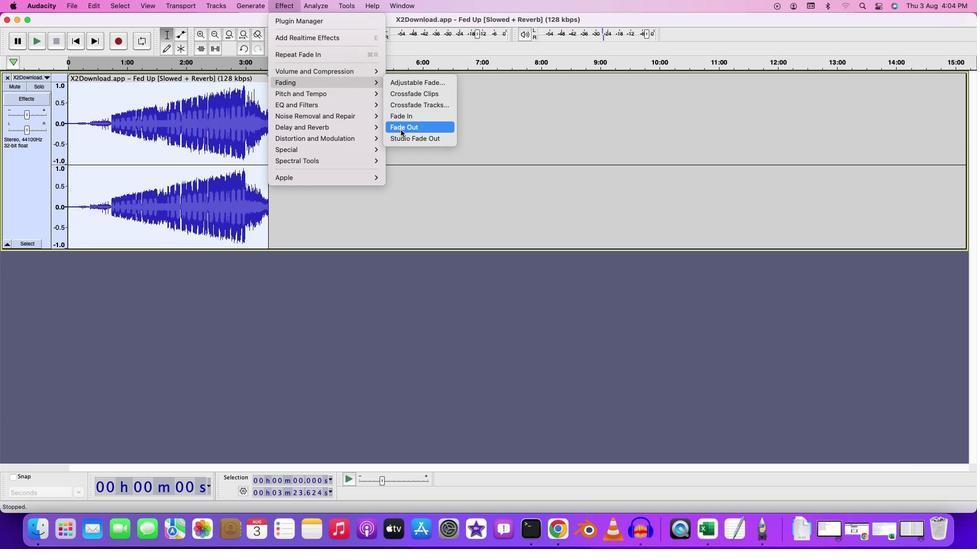
Action: Mouse moved to (245, 114)
Screenshot: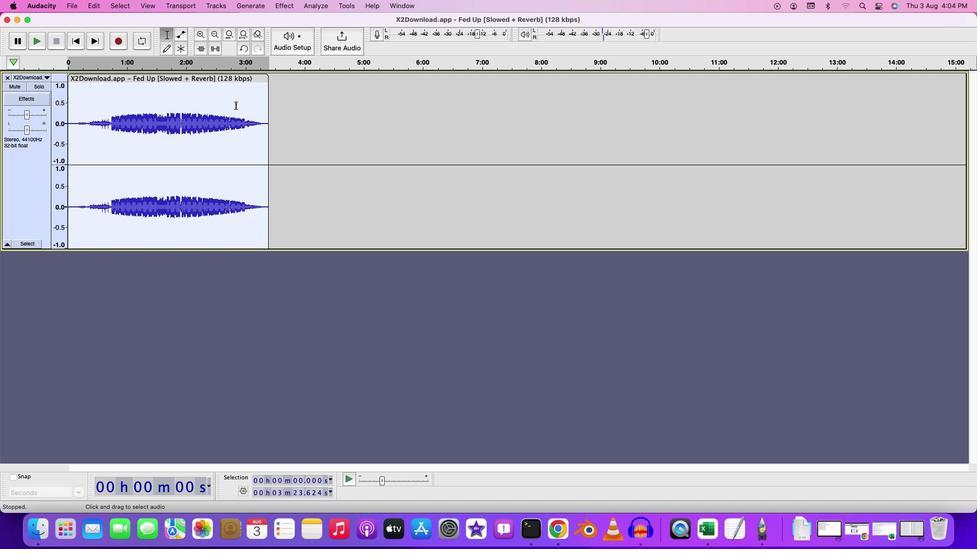 
Action: Mouse pressed left at (245, 114)
Screenshot: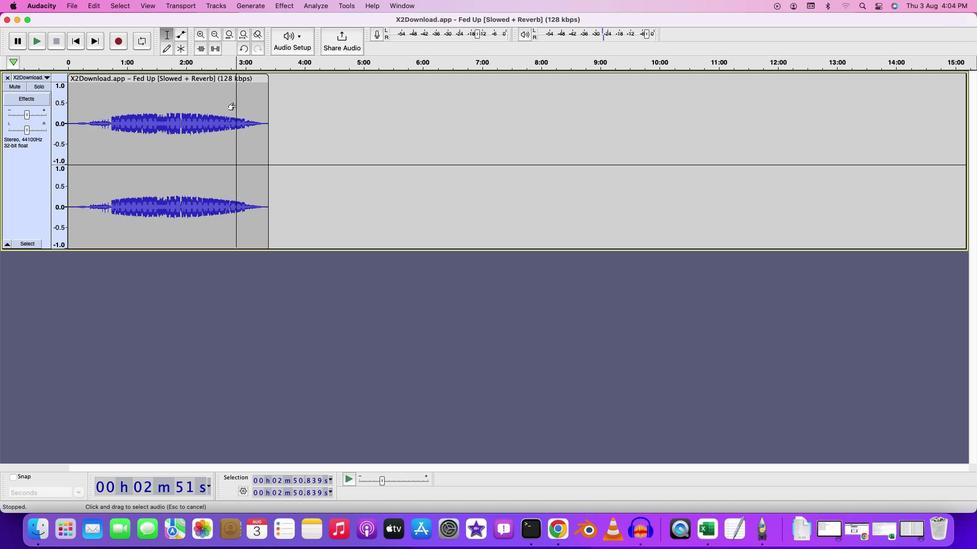 
Action: Mouse moved to (249, 104)
Screenshot: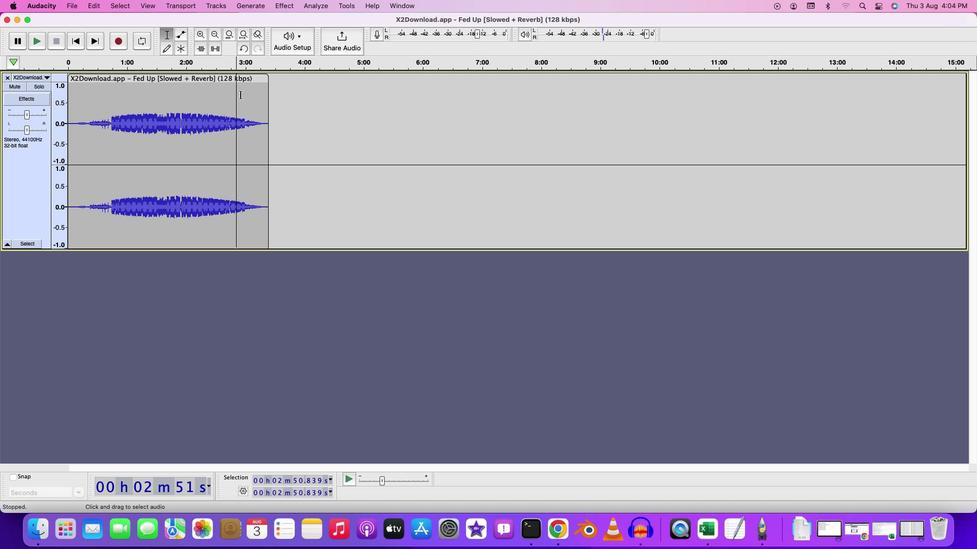 
Action: Mouse pressed left at (249, 104)
Screenshot: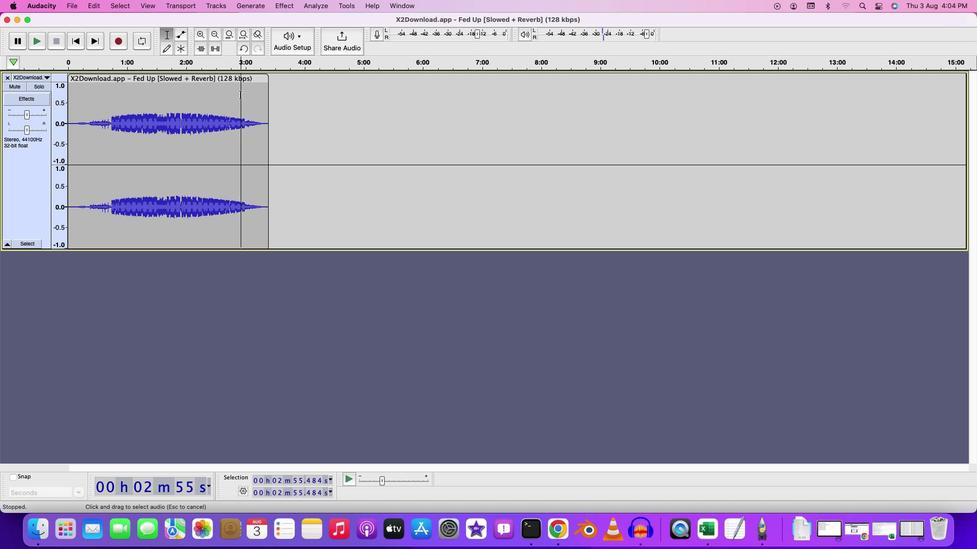 
Action: Key pressed Key.space
Screenshot: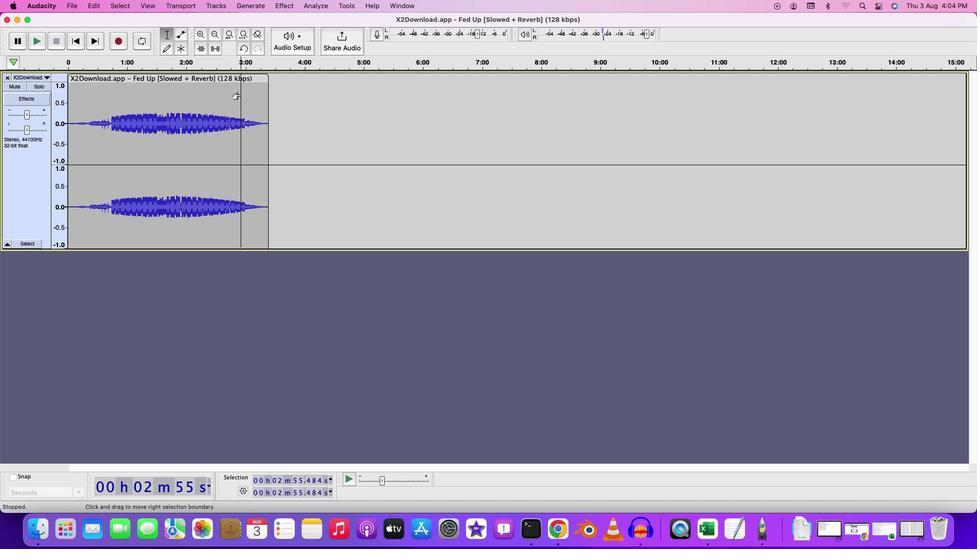 
Action: Mouse moved to (271, 106)
Screenshot: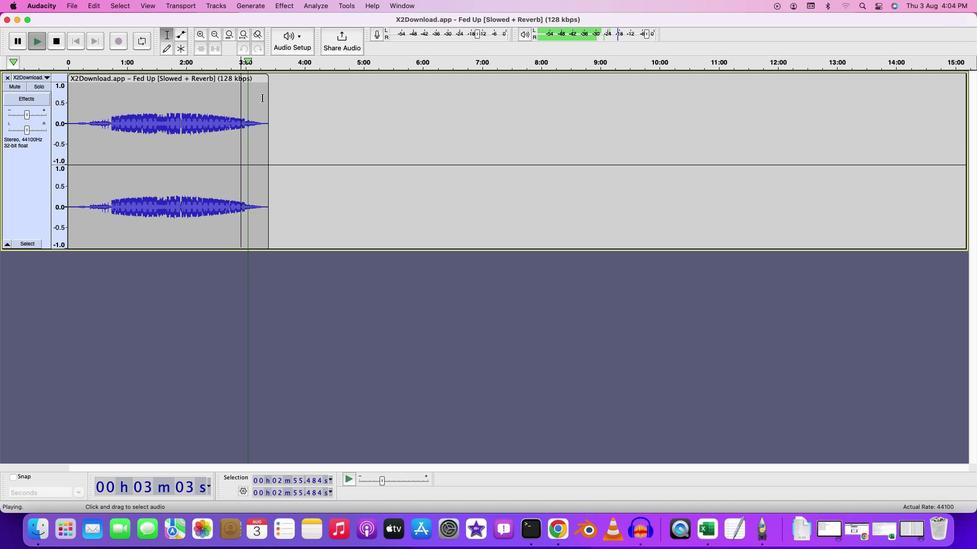 
Action: Mouse pressed left at (271, 106)
Screenshot: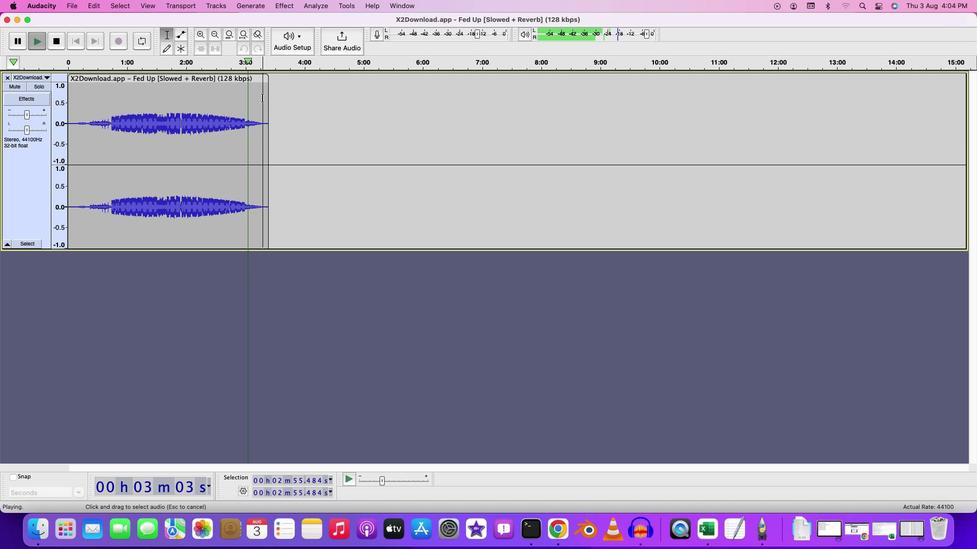 
Action: Mouse moved to (270, 108)
Screenshot: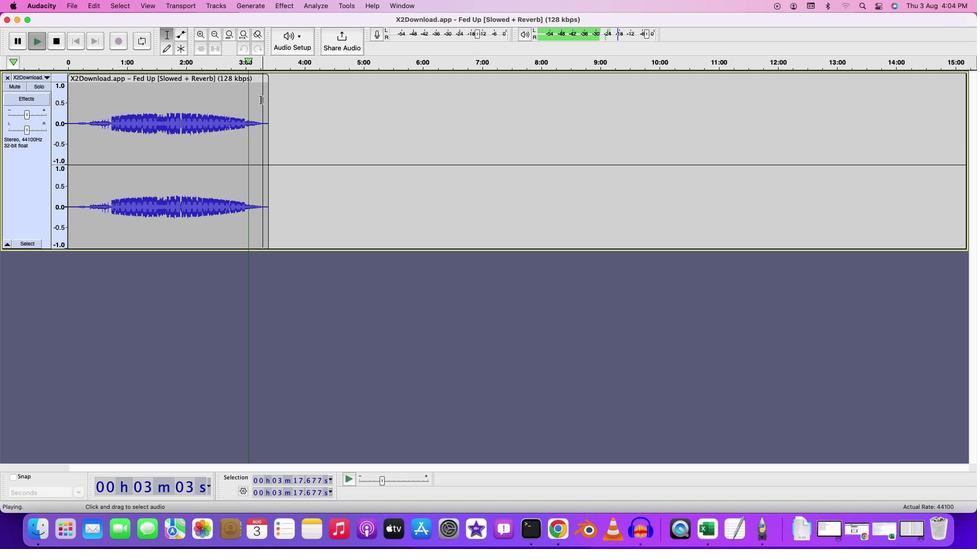 
Action: Key pressed Key.spaceKey.spaceKey.space
Screenshot: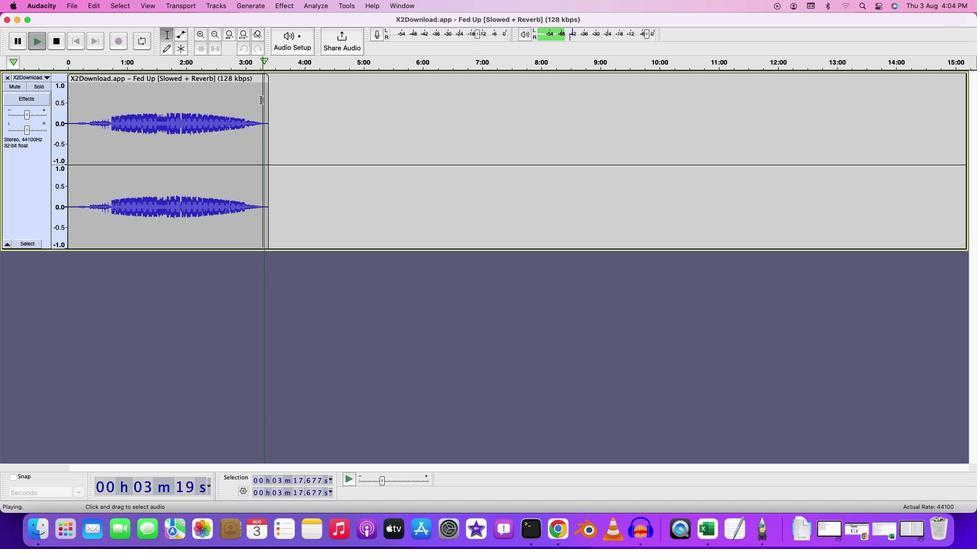 
Action: Mouse moved to (322, 281)
Screenshot: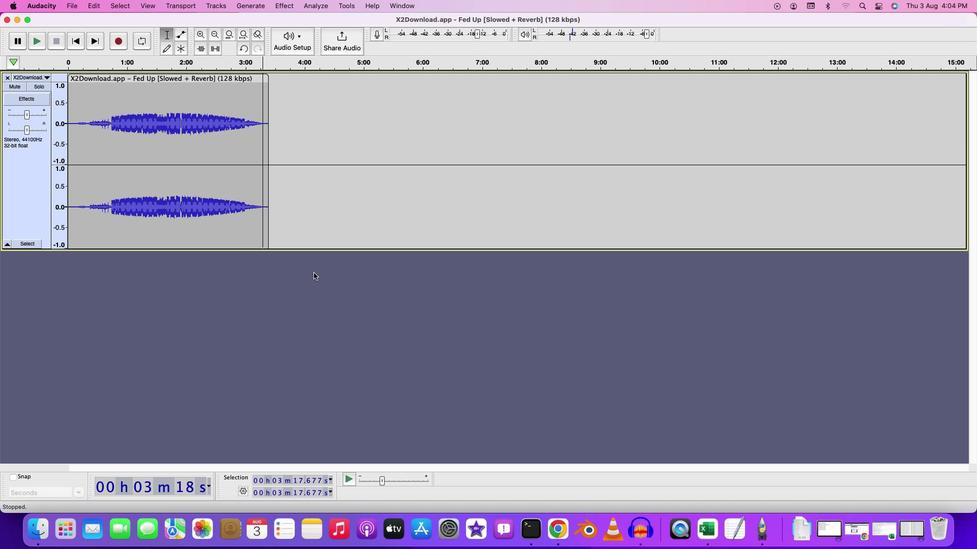 
Action: Mouse pressed left at (322, 281)
Screenshot: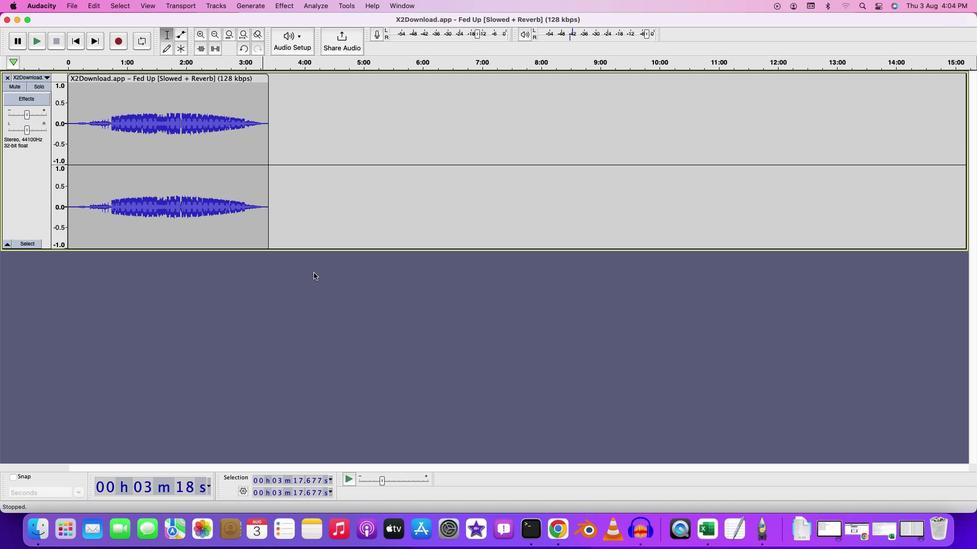 
Action: Mouse moved to (531, 391)
Screenshot: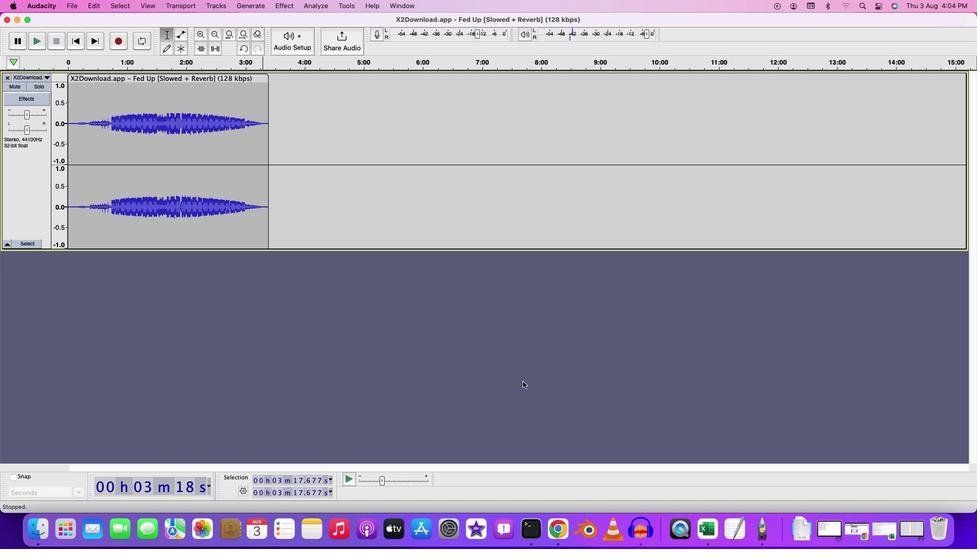
